 Task: Check a user's "Stars" to find repositories they admire.
Action: Mouse moved to (531, 38)
Screenshot: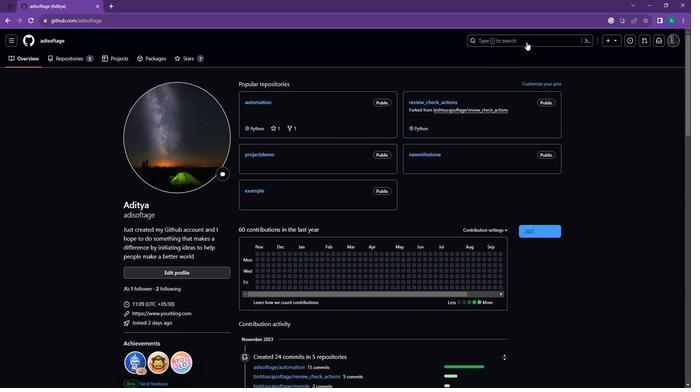 
Action: Mouse pressed left at (531, 38)
Screenshot: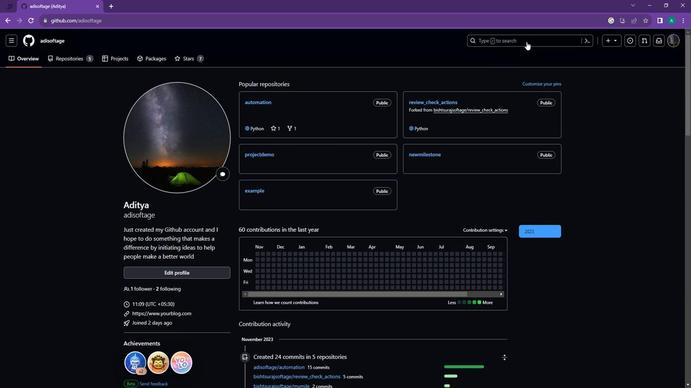 
Action: Mouse moved to (536, 30)
Screenshot: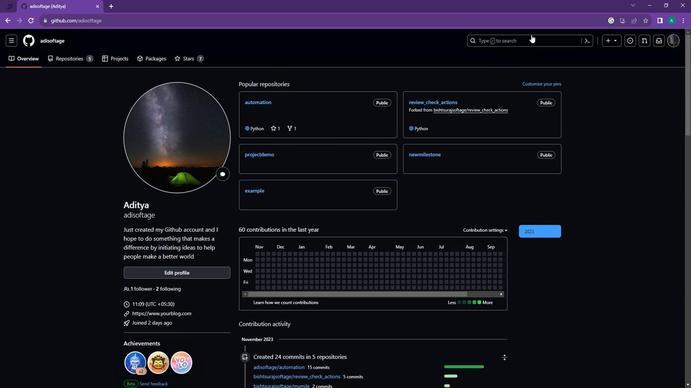 
Action: Key pressed cyber<Key.backspace><Key.backspace><Key.backspace><Key.backspace>cyber<Key.enter>
Screenshot: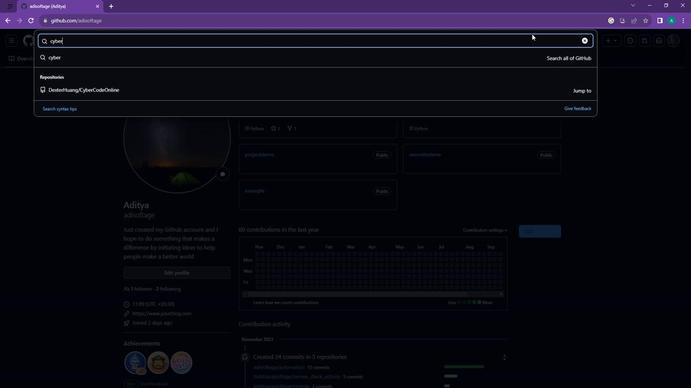 
Action: Mouse moved to (151, 85)
Screenshot: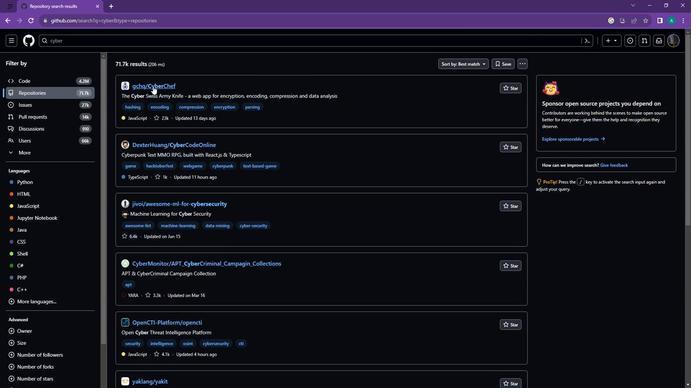 
Action: Mouse pressed left at (151, 85)
Screenshot: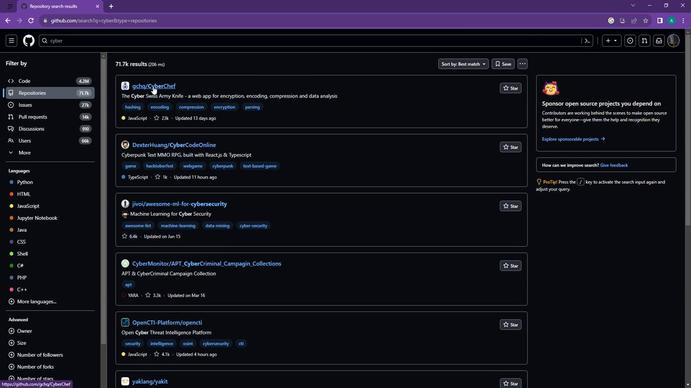 
Action: Mouse moved to (38, 37)
Screenshot: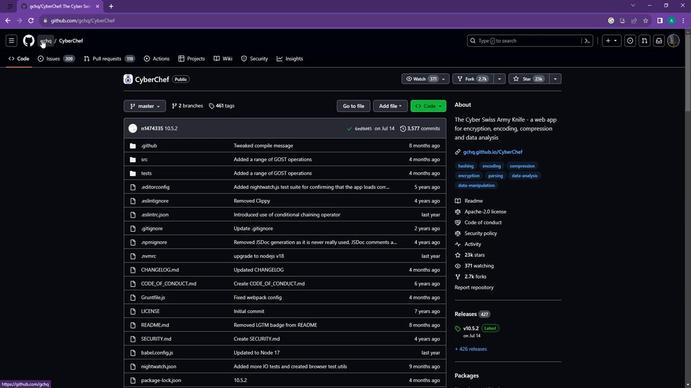 
Action: Mouse pressed left at (38, 37)
Screenshot: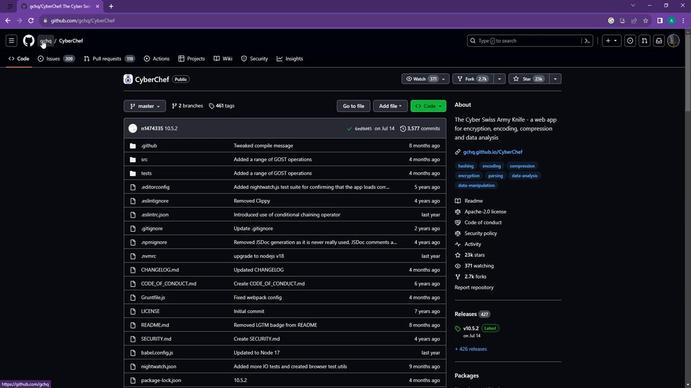 
Action: Mouse moved to (4, 12)
Screenshot: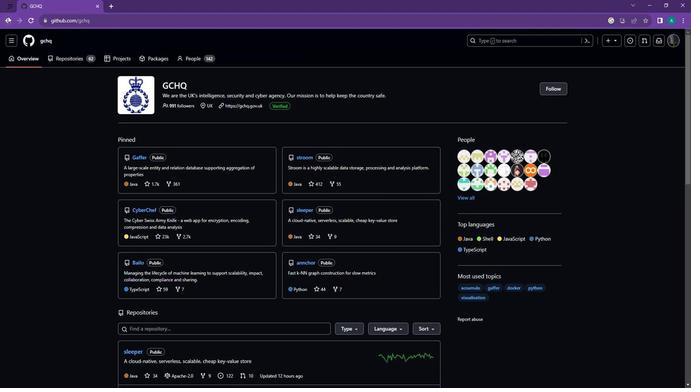 
Action: Mouse pressed left at (4, 12)
Screenshot: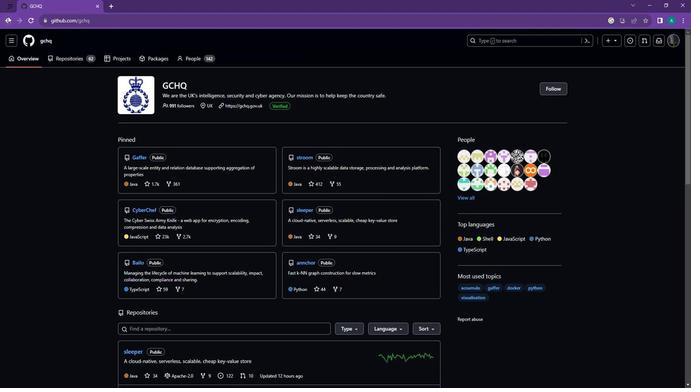 
Action: Mouse moved to (5, 17)
Screenshot: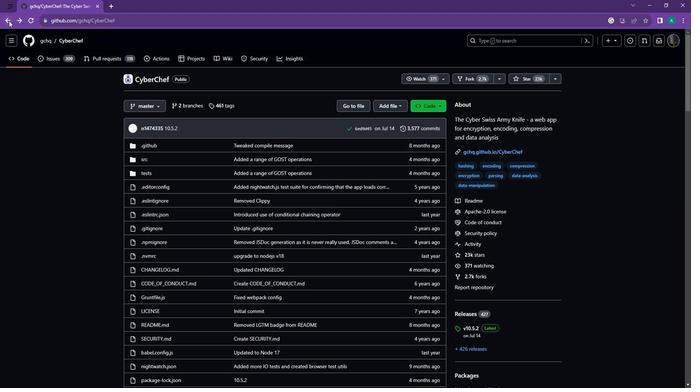 
Action: Mouse pressed left at (5, 17)
Screenshot: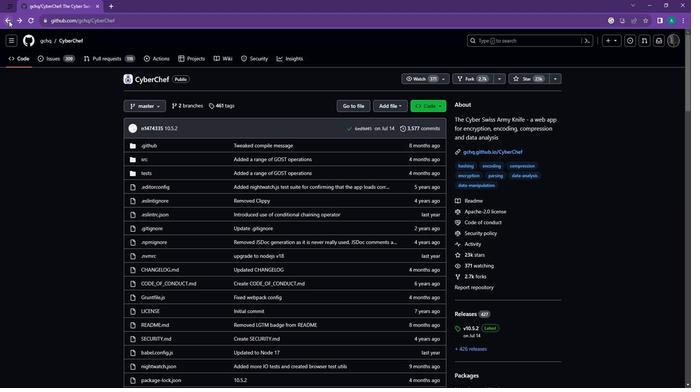 
Action: Mouse moved to (173, 146)
Screenshot: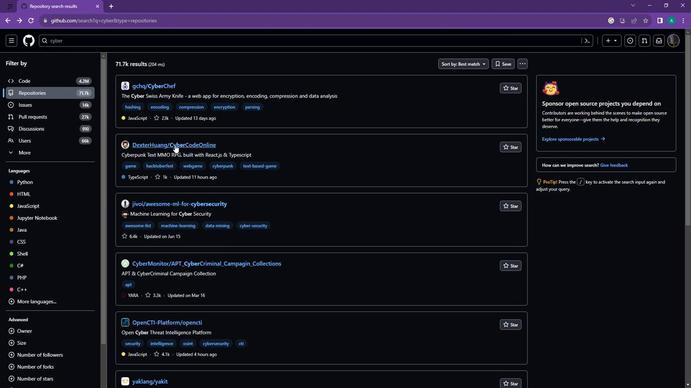 
Action: Mouse pressed left at (173, 146)
Screenshot: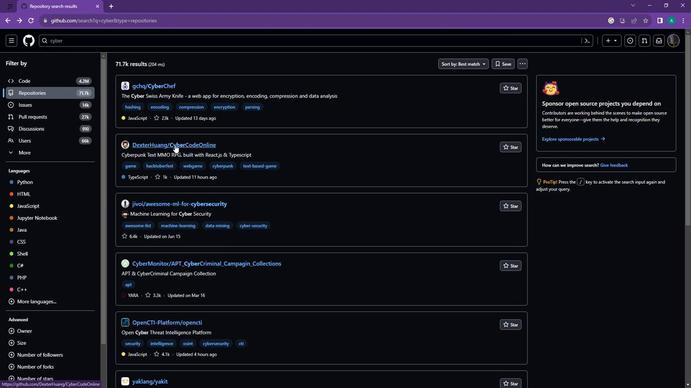 
Action: Mouse moved to (58, 41)
Screenshot: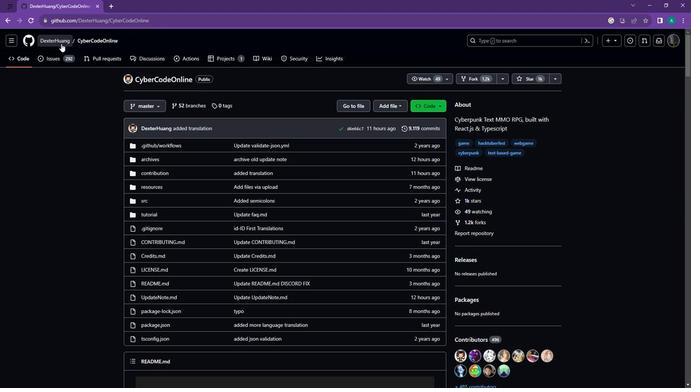 
Action: Mouse pressed left at (58, 41)
Screenshot: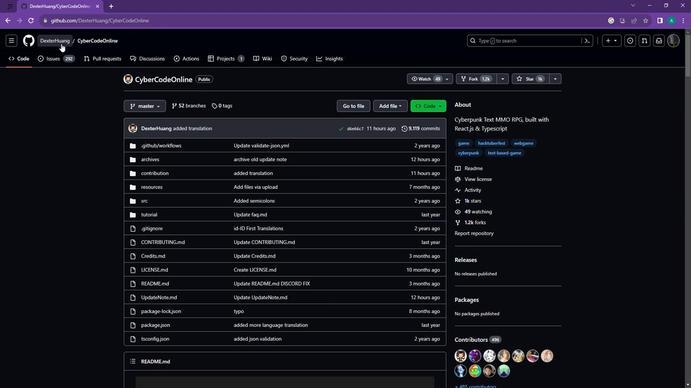 
Action: Mouse moved to (195, 54)
Screenshot: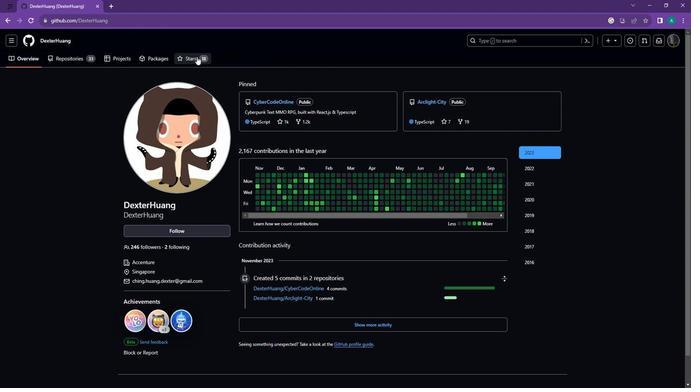 
Action: Mouse pressed left at (195, 54)
Screenshot: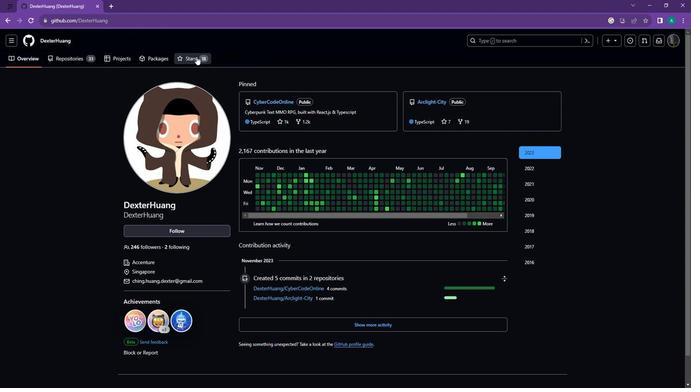 
Action: Mouse moved to (266, 120)
Screenshot: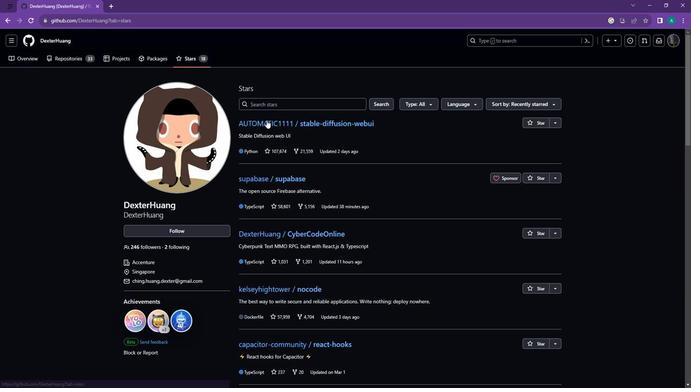 
Action: Mouse scrolled (266, 119) with delta (0, 0)
Screenshot: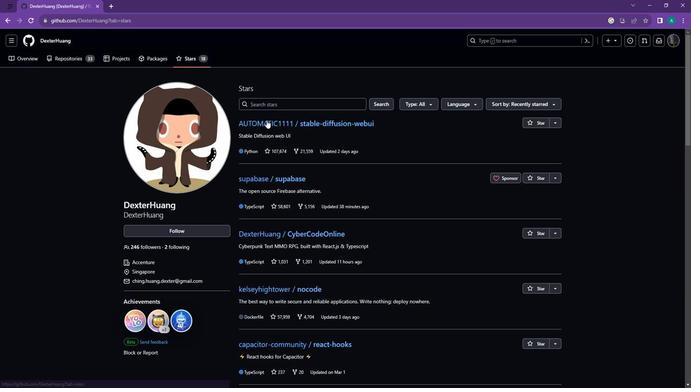 
Action: Mouse moved to (272, 125)
Screenshot: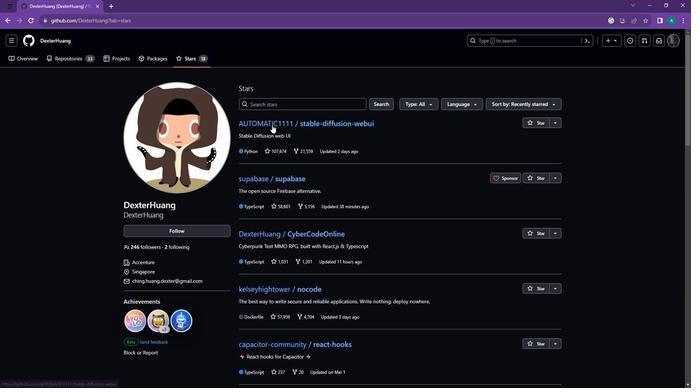 
Action: Mouse scrolled (272, 125) with delta (0, 0)
Screenshot: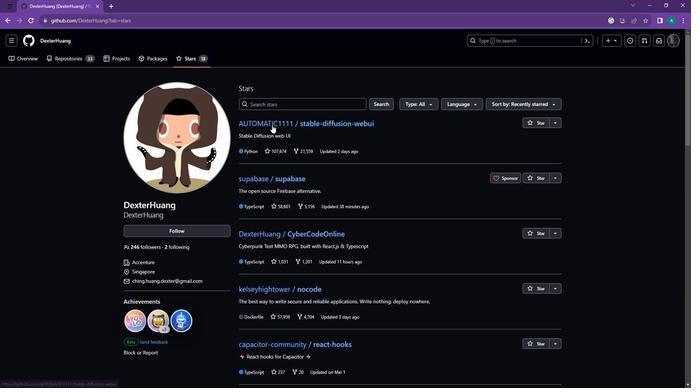 
Action: Mouse moved to (280, 136)
Screenshot: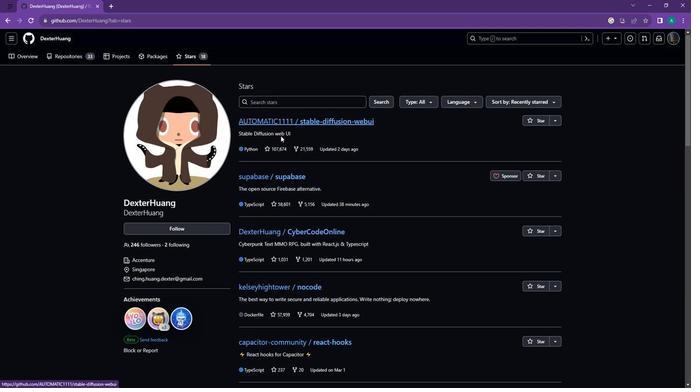 
Action: Mouse scrolled (280, 136) with delta (0, 0)
Screenshot: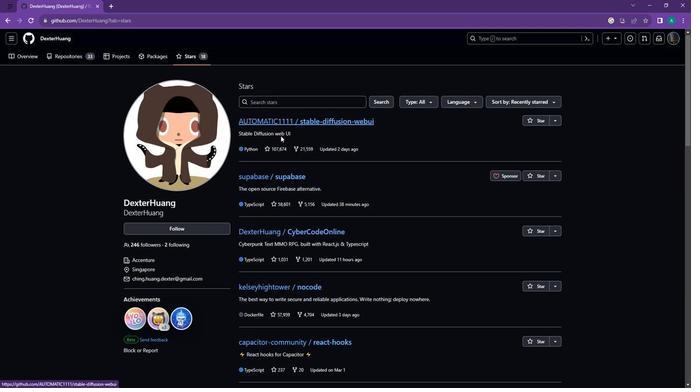 
Action: Mouse moved to (287, 129)
Screenshot: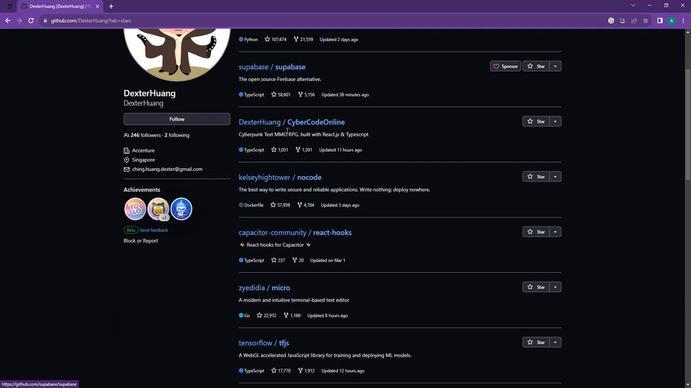 
Action: Mouse scrolled (287, 129) with delta (0, 0)
Screenshot: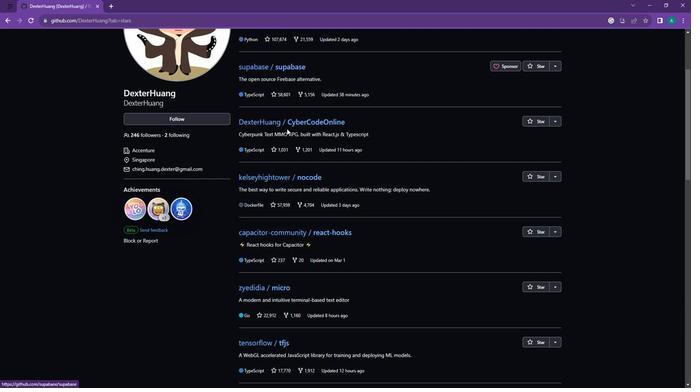 
Action: Mouse scrolled (287, 129) with delta (0, 0)
Screenshot: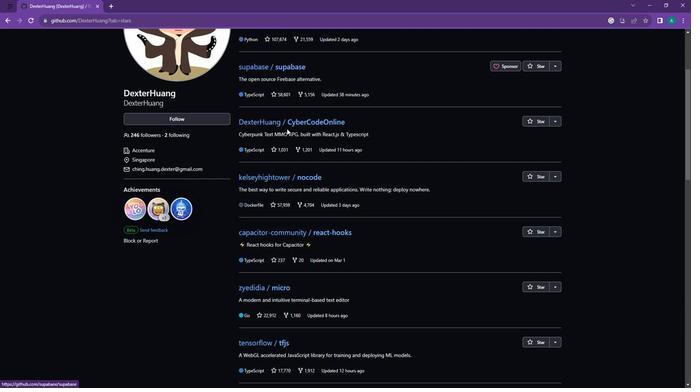 
Action: Mouse moved to (294, 84)
Screenshot: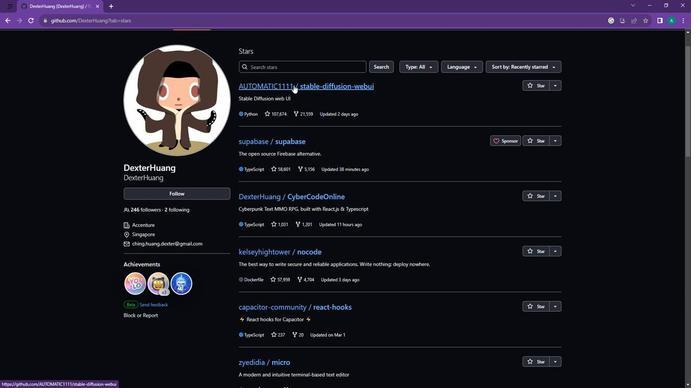 
Action: Mouse pressed left at (294, 84)
Screenshot: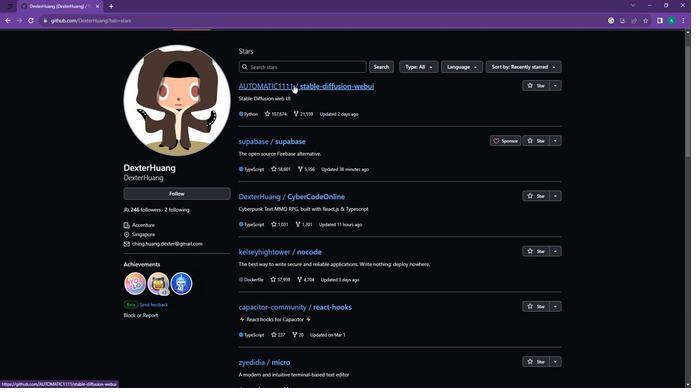 
Action: Mouse moved to (212, 154)
Screenshot: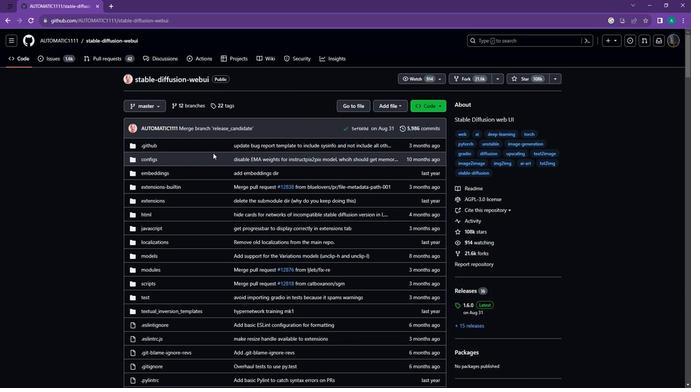 
Action: Mouse scrolled (212, 154) with delta (0, 0)
Screenshot: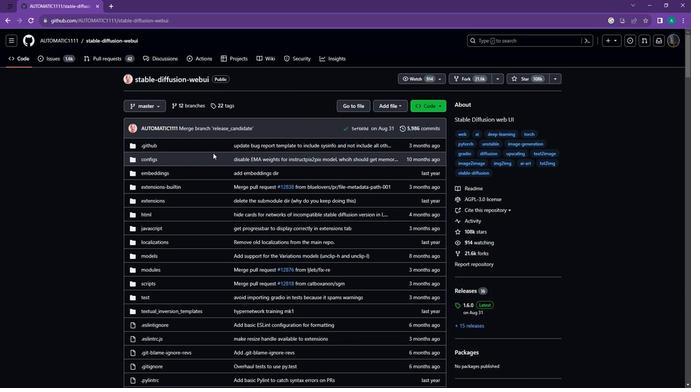 
Action: Mouse moved to (209, 150)
Screenshot: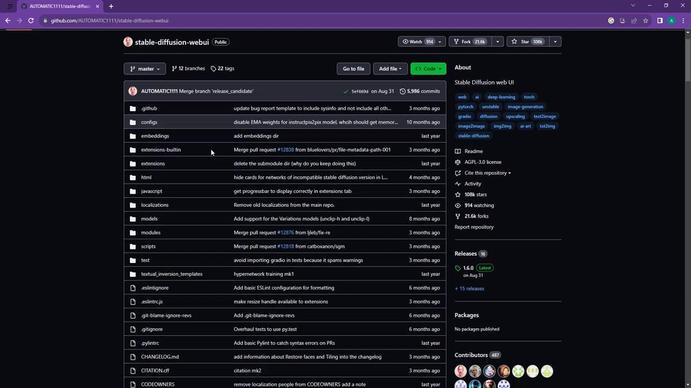 
Action: Mouse scrolled (209, 151) with delta (0, 0)
Screenshot: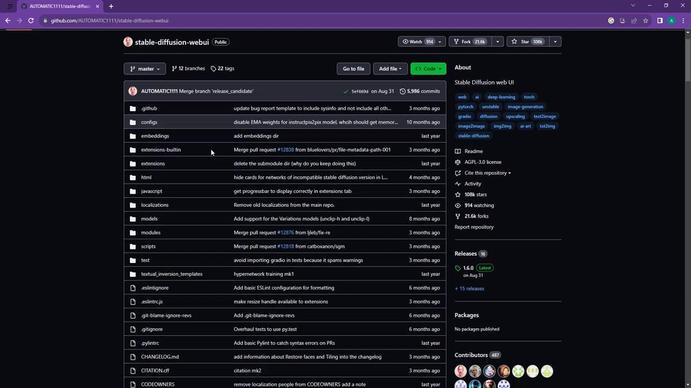 
Action: Mouse moved to (203, 148)
Screenshot: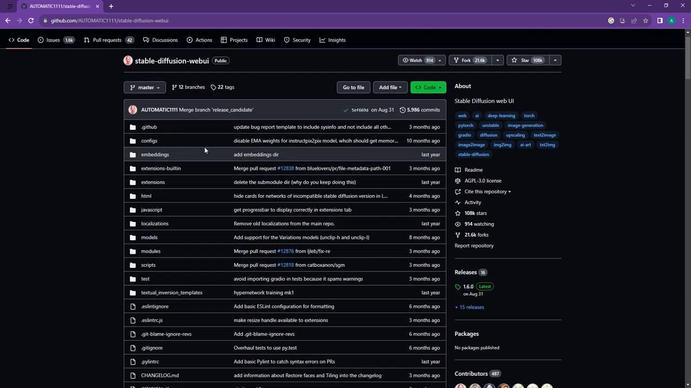 
Action: Mouse scrolled (203, 148) with delta (0, 0)
Screenshot: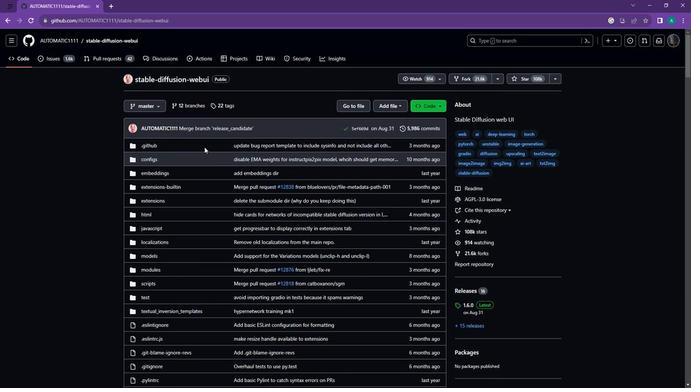 
Action: Mouse scrolled (203, 148) with delta (0, 0)
Screenshot: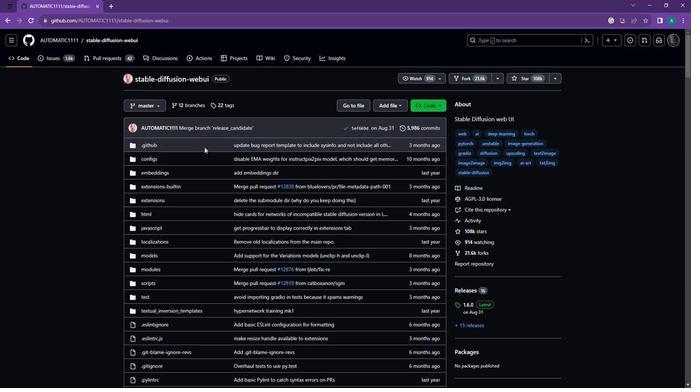 
Action: Mouse scrolled (203, 148) with delta (0, 0)
Screenshot: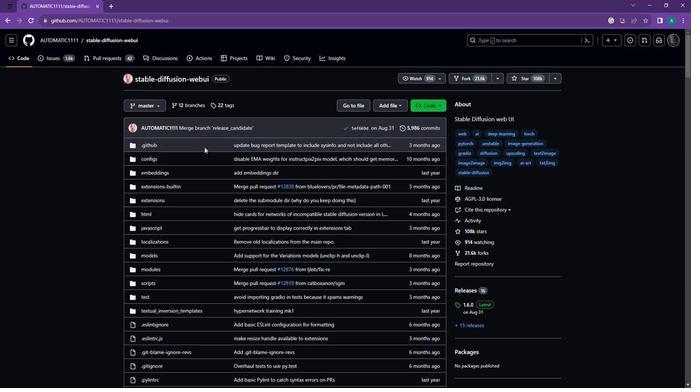 
Action: Mouse scrolled (203, 148) with delta (0, 0)
Screenshot: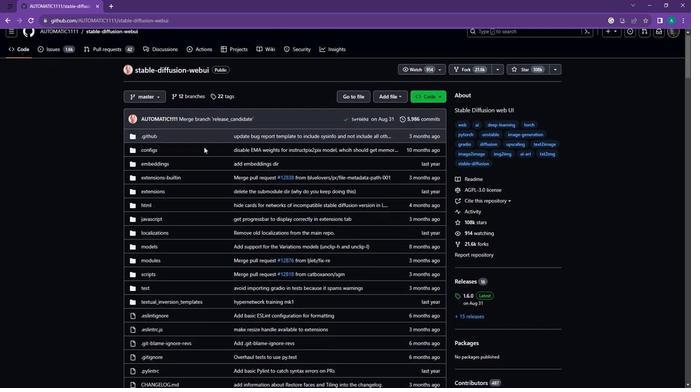 
Action: Mouse moved to (203, 148)
Screenshot: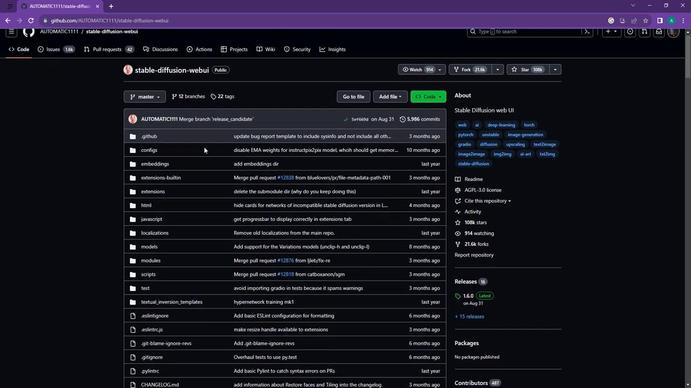 
Action: Mouse scrolled (203, 148) with delta (0, 0)
Screenshot: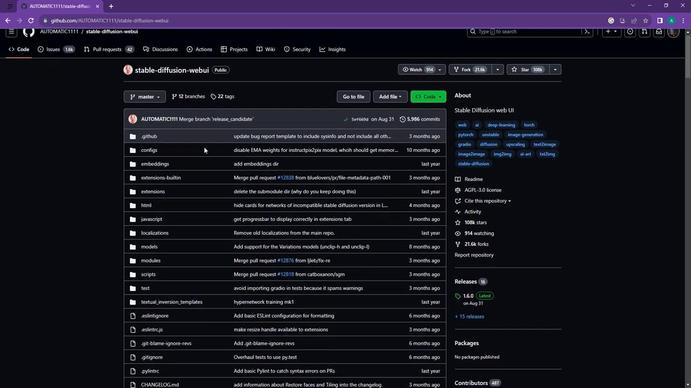 
Action: Mouse moved to (202, 148)
Screenshot: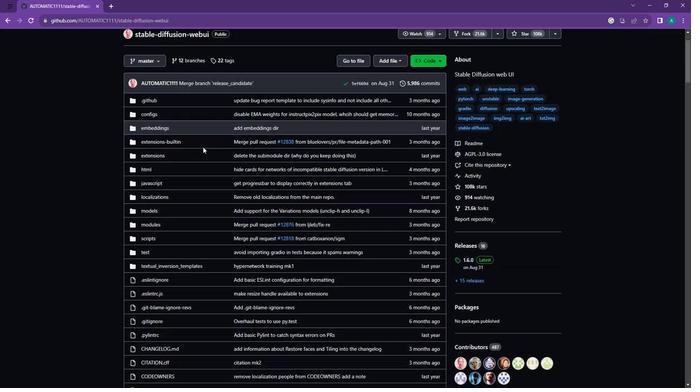 
Action: Mouse scrolled (202, 148) with delta (0, 0)
Screenshot: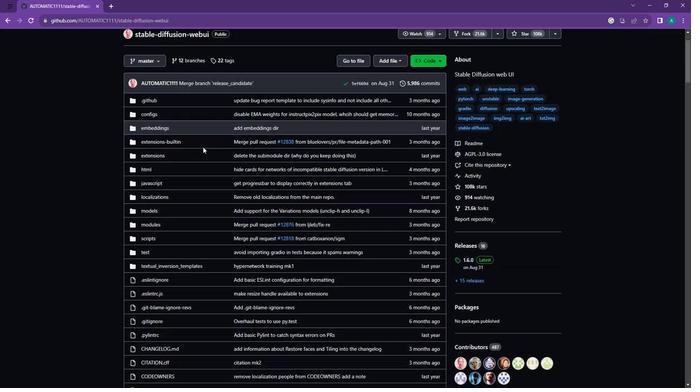 
Action: Mouse moved to (202, 148)
Screenshot: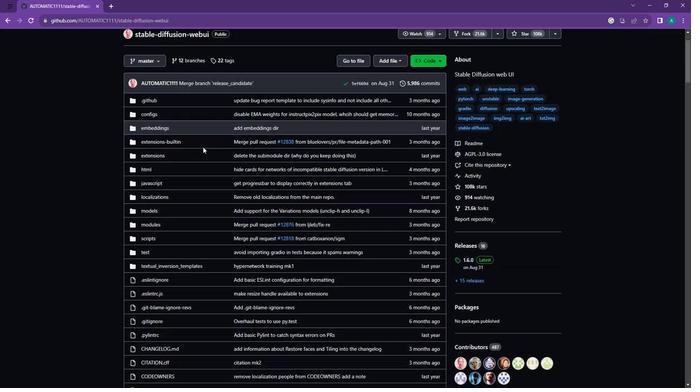 
Action: Mouse scrolled (202, 148) with delta (0, 0)
Screenshot: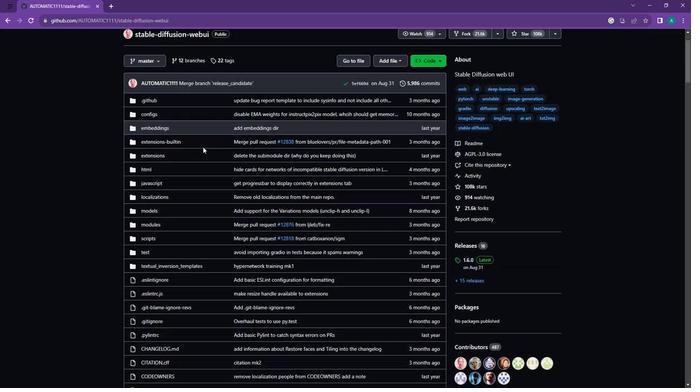 
Action: Mouse moved to (203, 159)
Screenshot: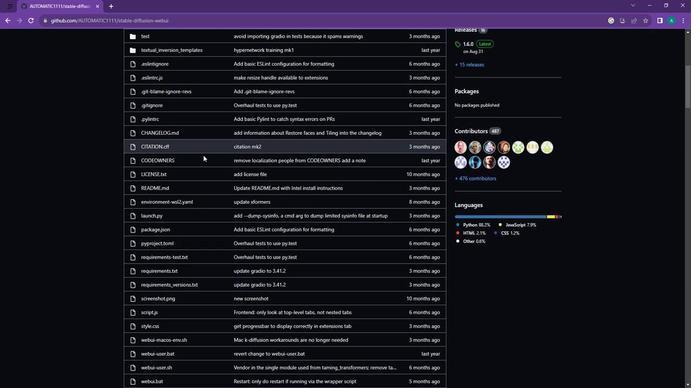 
Action: Mouse scrolled (203, 159) with delta (0, 0)
Screenshot: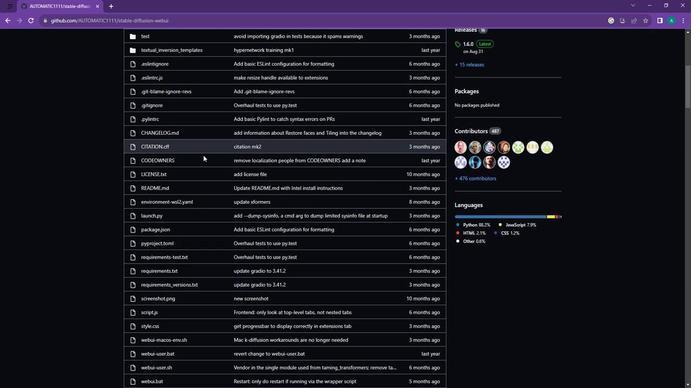 
Action: Mouse moved to (205, 167)
Screenshot: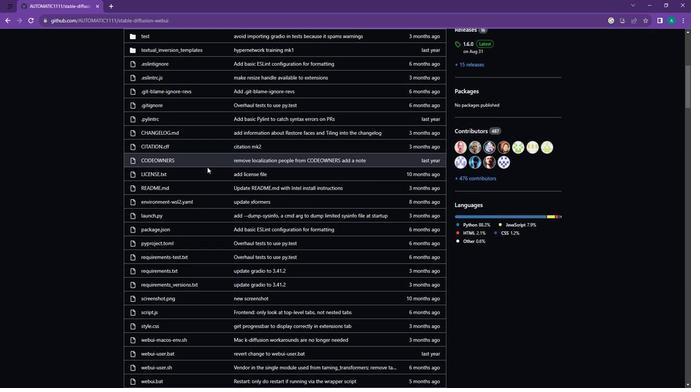 
Action: Mouse scrolled (205, 166) with delta (0, 0)
Screenshot: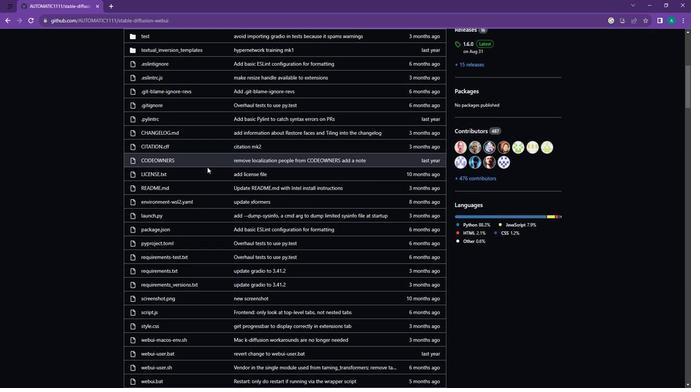 
Action: Mouse moved to (206, 170)
Screenshot: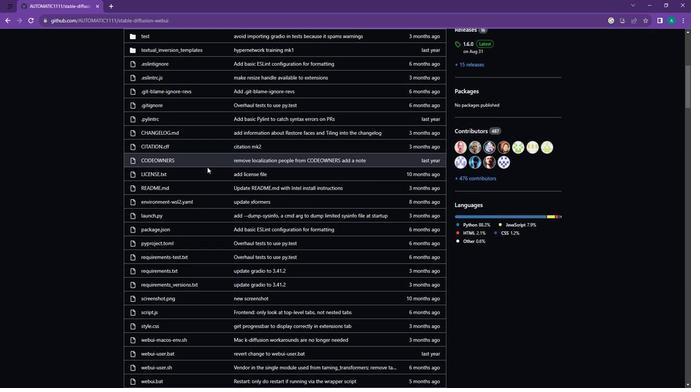 
Action: Mouse scrolled (206, 170) with delta (0, 0)
Screenshot: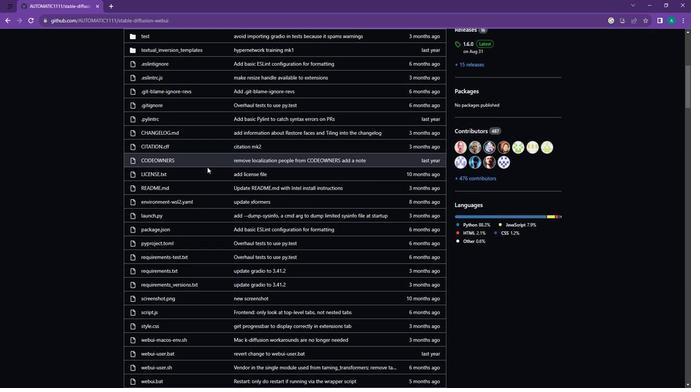 
Action: Mouse moved to (206, 170)
Screenshot: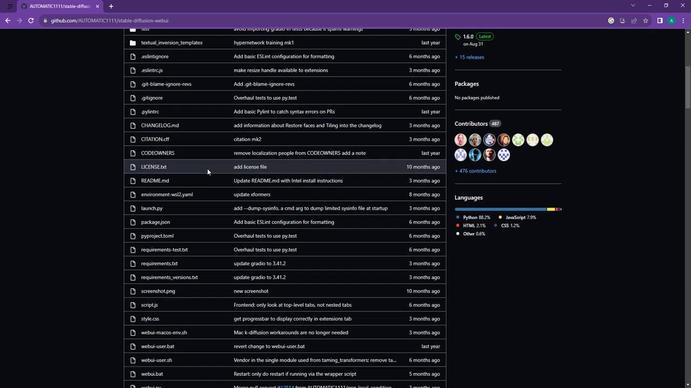 
Action: Mouse scrolled (206, 170) with delta (0, 0)
Screenshot: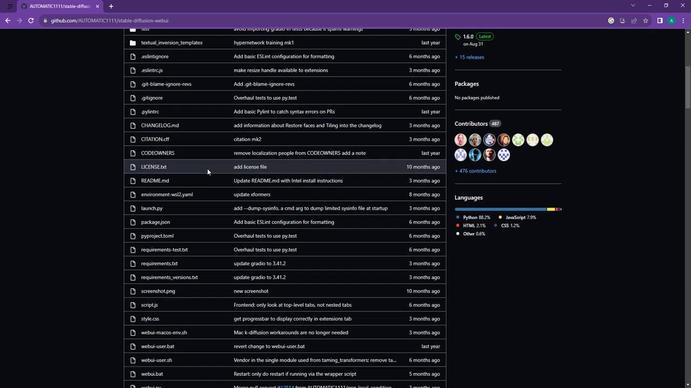 
Action: Mouse scrolled (206, 170) with delta (0, 0)
Screenshot: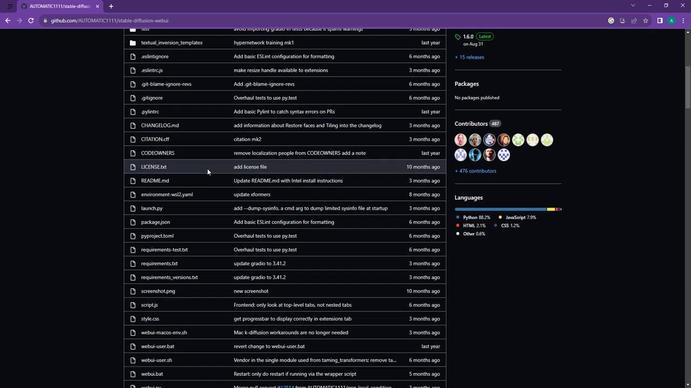 
Action: Mouse scrolled (206, 170) with delta (0, 0)
Screenshot: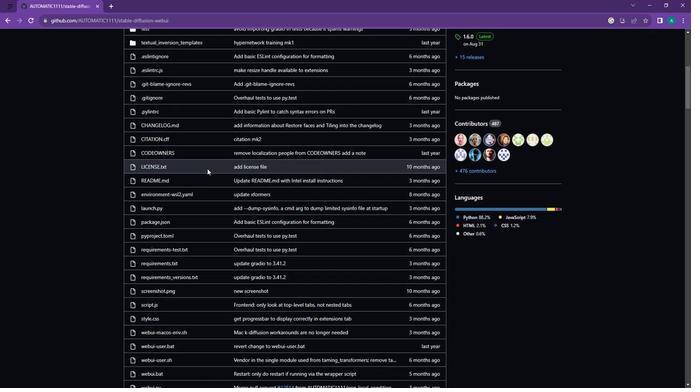 
Action: Mouse moved to (206, 171)
Screenshot: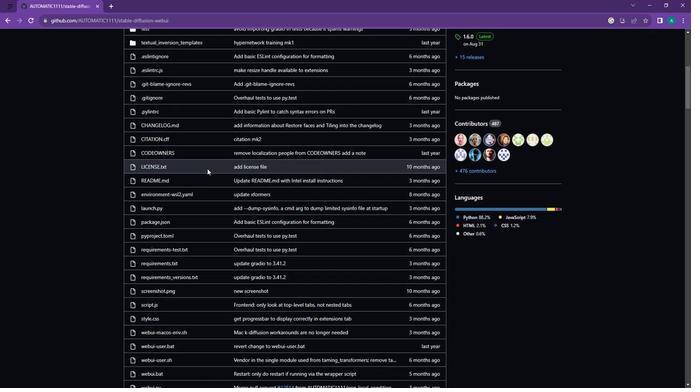 
Action: Mouse scrolled (206, 170) with delta (0, 0)
Screenshot: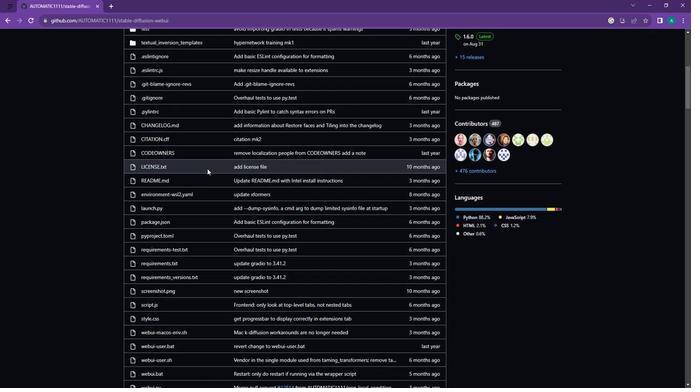 
Action: Mouse moved to (207, 171)
Screenshot: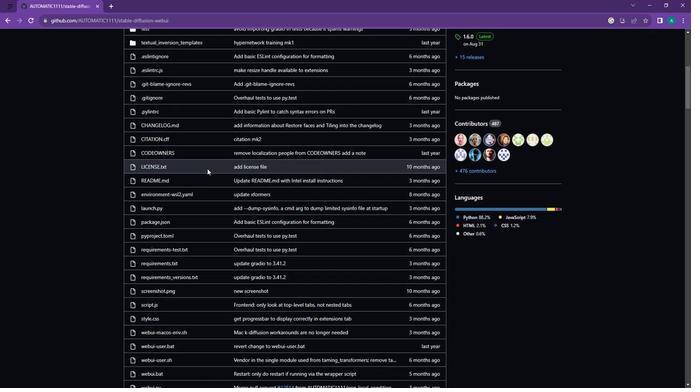 
Action: Mouse scrolled (207, 171) with delta (0, 0)
Screenshot: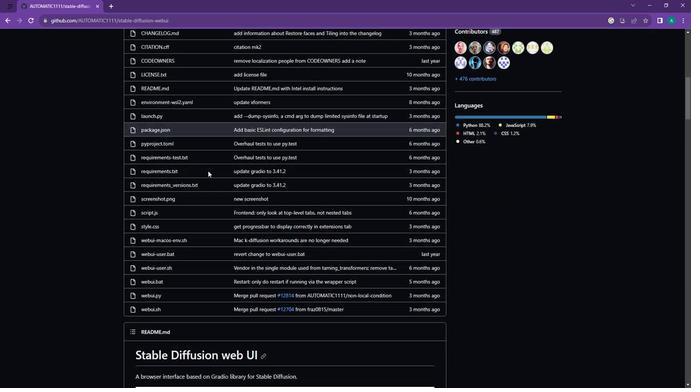 
Action: Mouse moved to (207, 176)
Screenshot: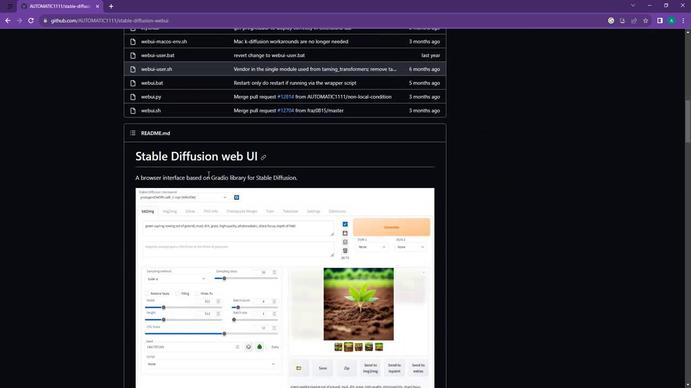 
Action: Mouse scrolled (207, 176) with delta (0, 0)
Screenshot: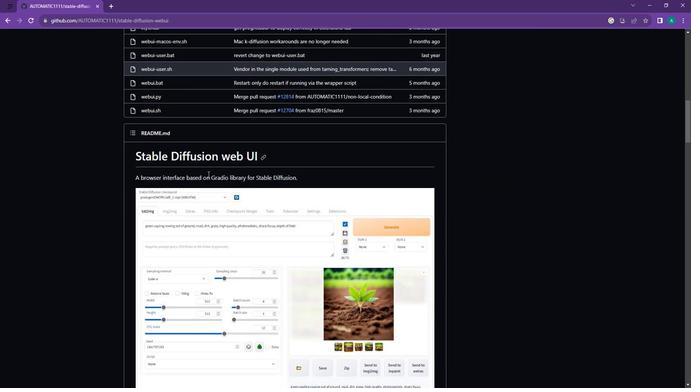 
Action: Mouse scrolled (207, 176) with delta (0, 0)
Screenshot: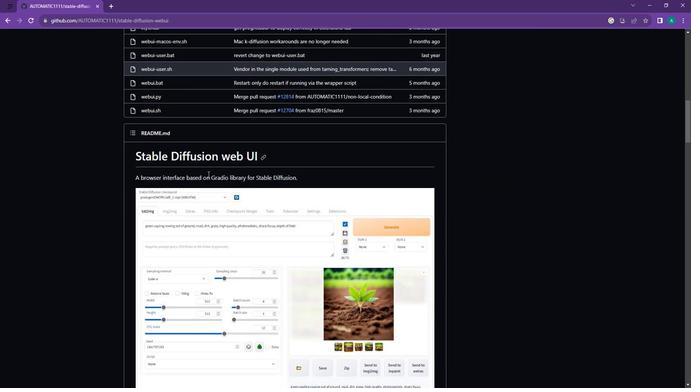 
Action: Mouse scrolled (207, 176) with delta (0, 0)
Screenshot: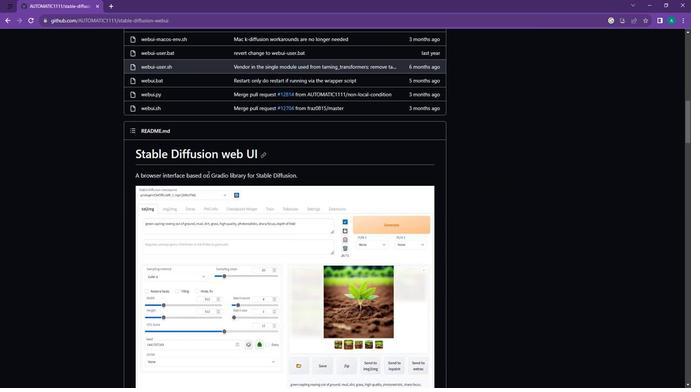 
Action: Mouse moved to (207, 176)
Screenshot: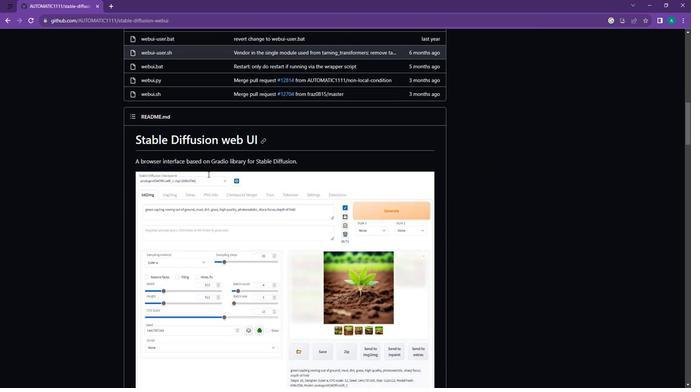 
Action: Mouse scrolled (207, 176) with delta (0, 0)
Screenshot: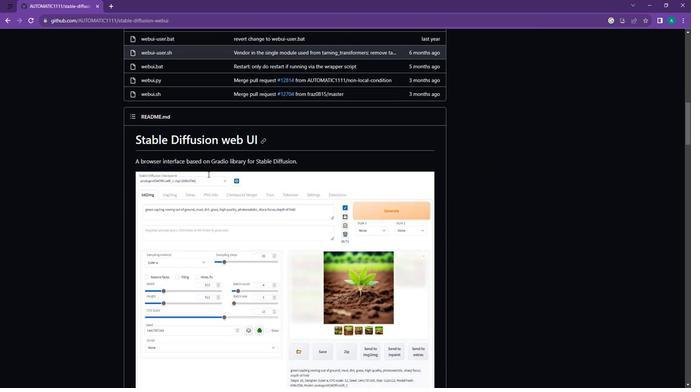 
Action: Mouse moved to (216, 180)
Screenshot: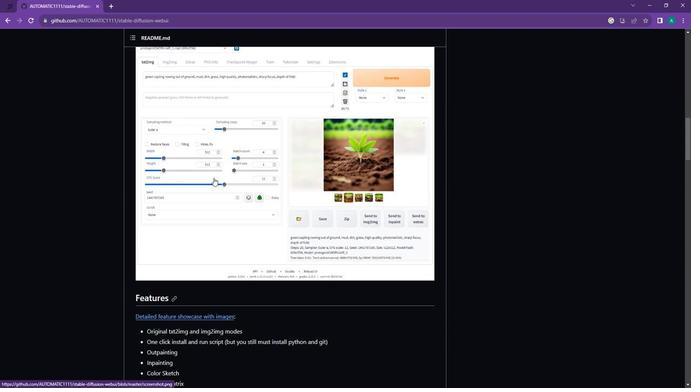 
Action: Mouse scrolled (216, 180) with delta (0, 0)
Screenshot: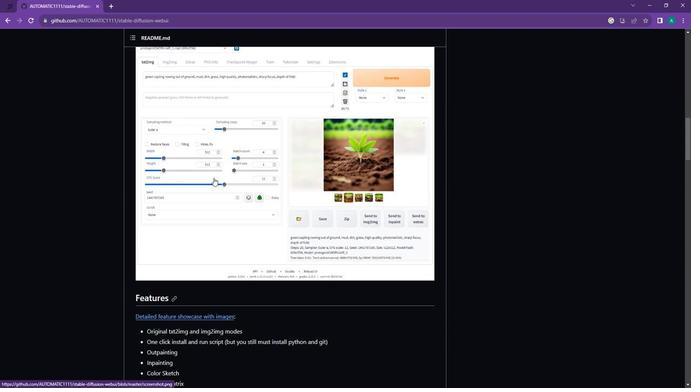 
Action: Mouse moved to (224, 177)
Screenshot: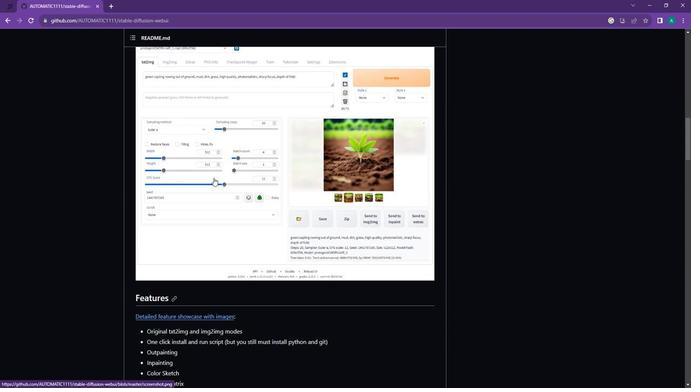 
Action: Mouse scrolled (224, 176) with delta (0, 0)
Screenshot: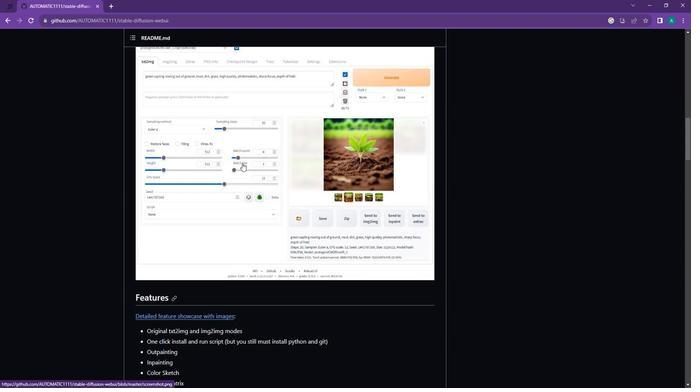 
Action: Mouse moved to (233, 171)
Screenshot: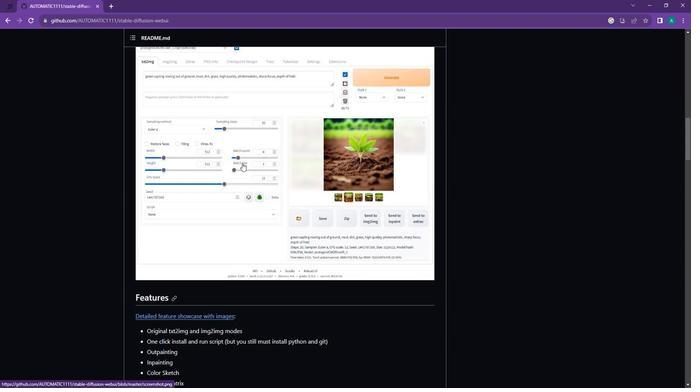 
Action: Mouse scrolled (233, 171) with delta (0, 0)
Screenshot: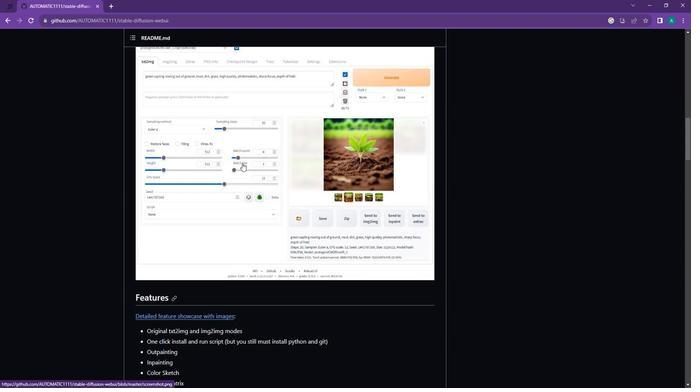 
Action: Mouse moved to (239, 166)
Screenshot: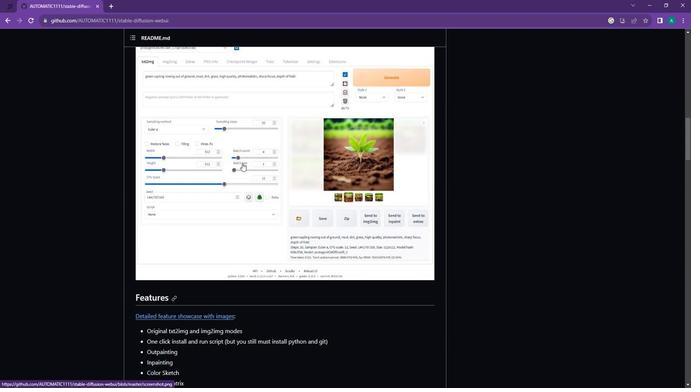 
Action: Mouse scrolled (239, 166) with delta (0, 0)
Screenshot: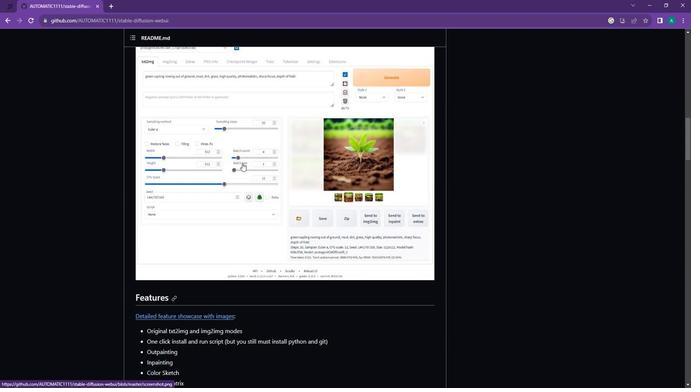 
Action: Mouse moved to (243, 164)
Screenshot: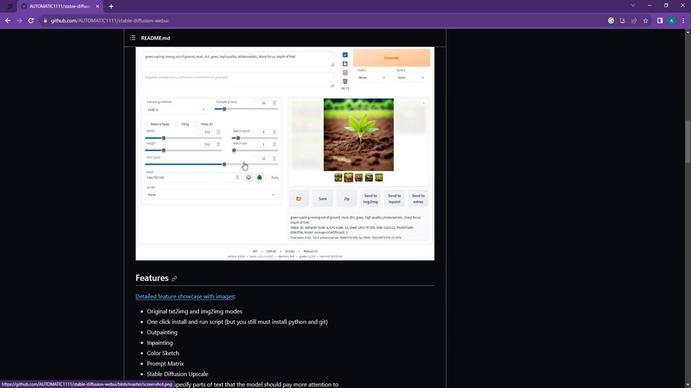 
Action: Mouse scrolled (243, 163) with delta (0, 0)
Screenshot: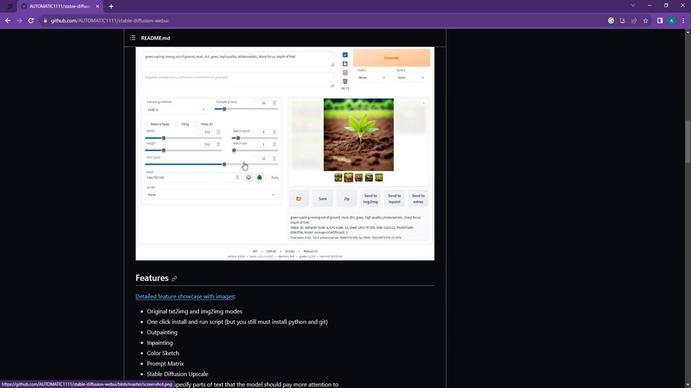 
Action: Mouse moved to (247, 161)
Screenshot: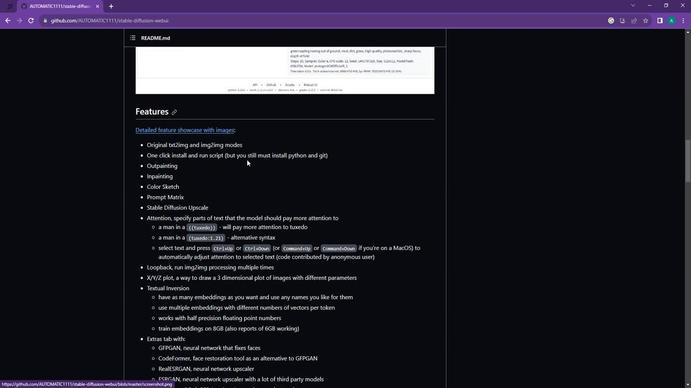 
Action: Mouse scrolled (247, 161) with delta (0, 0)
Screenshot: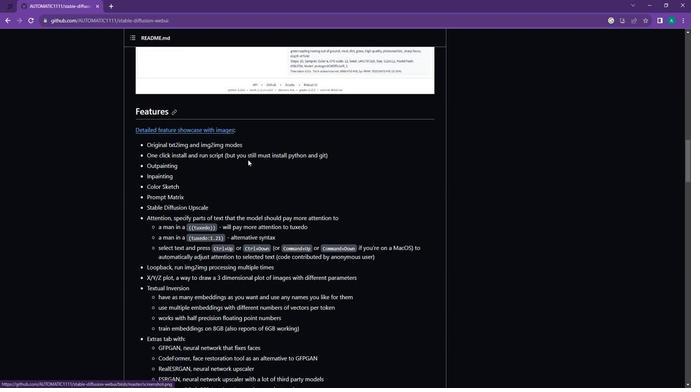 
Action: Mouse moved to (247, 161)
Screenshot: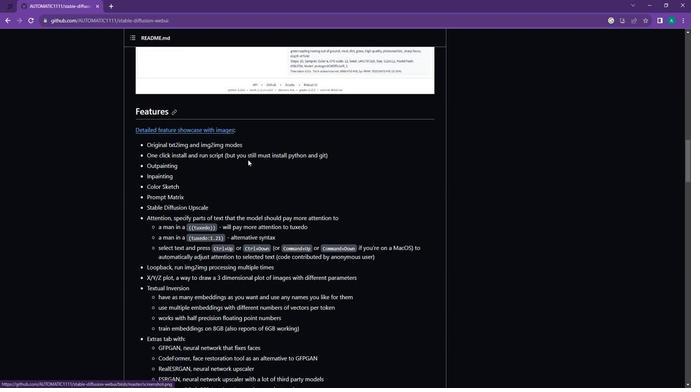 
Action: Mouse scrolled (247, 161) with delta (0, 0)
Screenshot: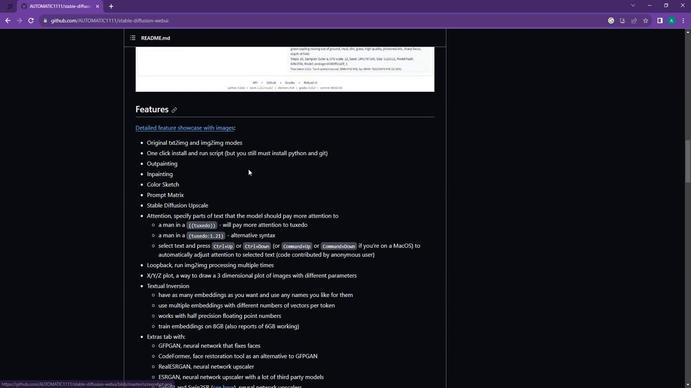 
Action: Mouse moved to (248, 172)
Screenshot: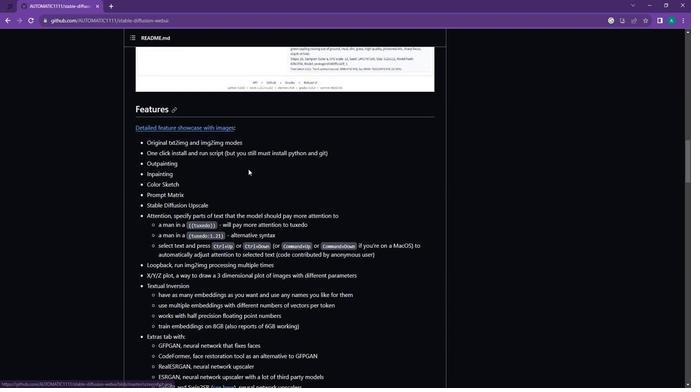 
Action: Mouse scrolled (248, 172) with delta (0, 0)
Screenshot: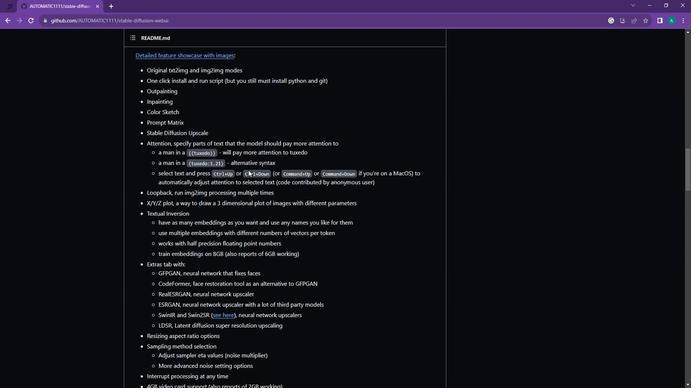 
Action: Mouse moved to (267, 224)
Screenshot: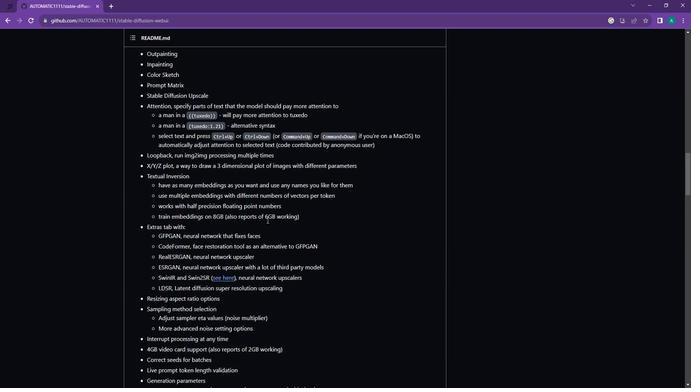 
Action: Mouse scrolled (267, 224) with delta (0, 0)
Screenshot: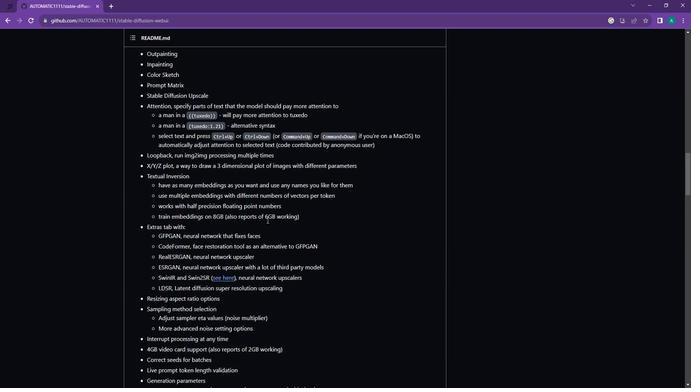 
Action: Mouse moved to (273, 237)
Screenshot: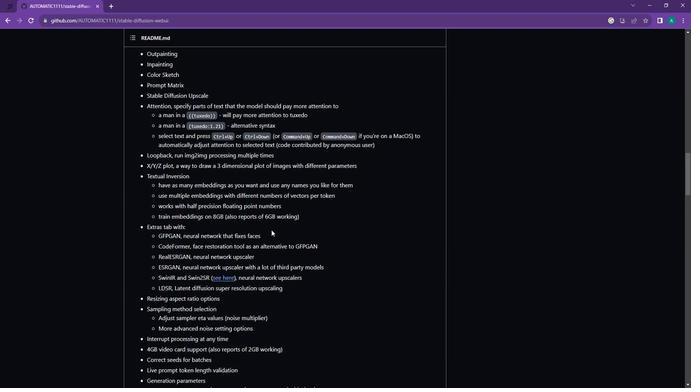 
Action: Mouse scrolled (273, 237) with delta (0, 0)
Screenshot: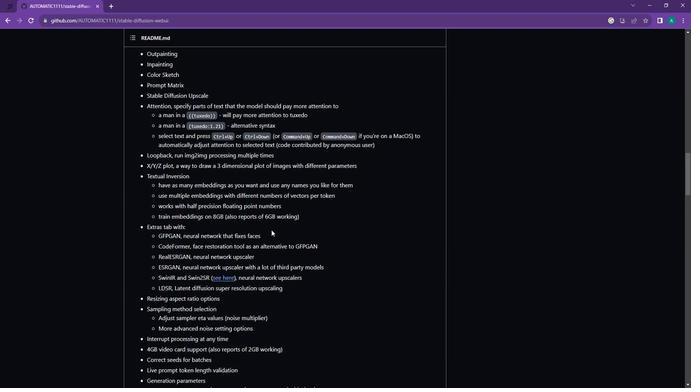 
Action: Mouse moved to (278, 245)
Screenshot: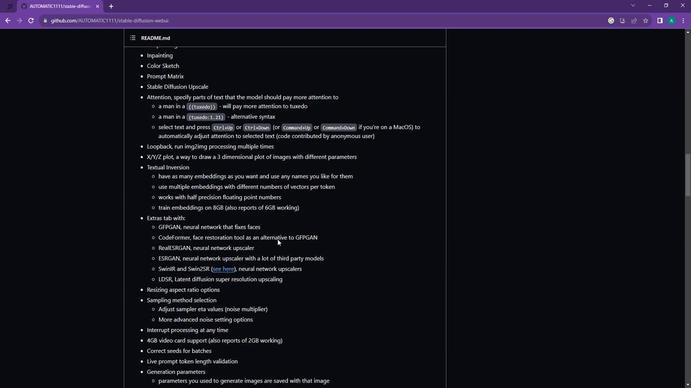 
Action: Mouse scrolled (278, 244) with delta (0, 0)
Screenshot: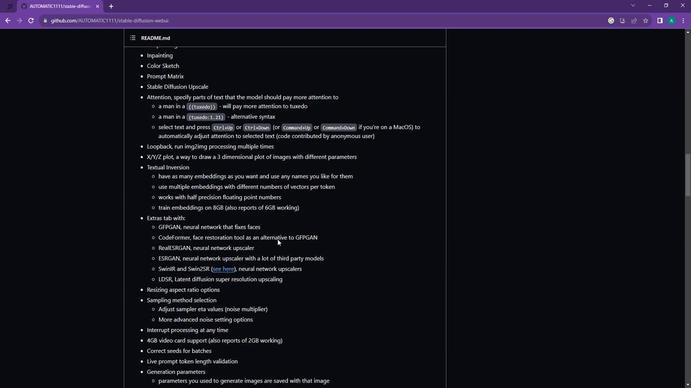 
Action: Mouse moved to (280, 245)
Screenshot: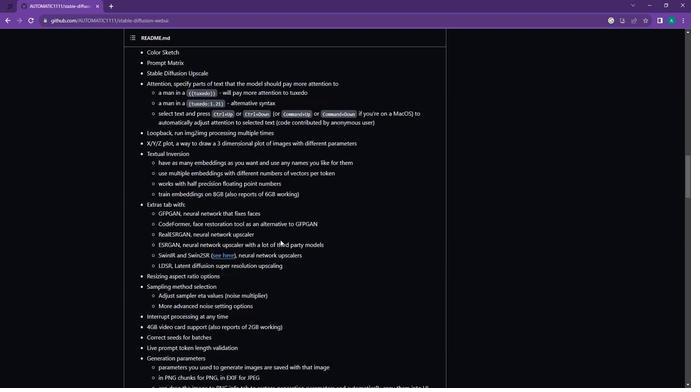 
Action: Mouse scrolled (280, 244) with delta (0, 0)
Screenshot: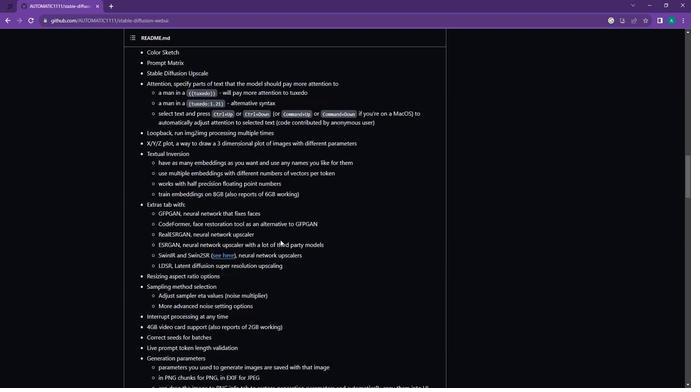 
Action: Mouse moved to (250, 146)
Screenshot: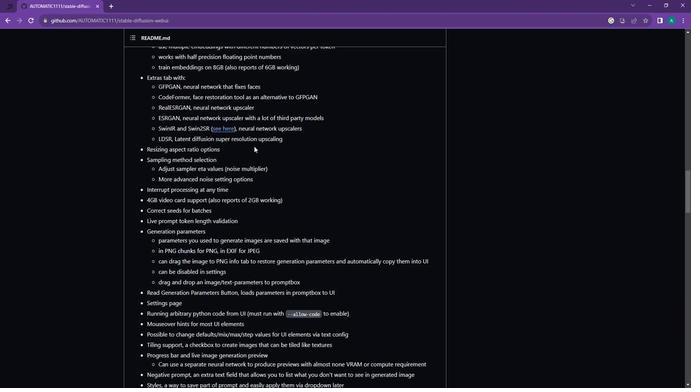 
Action: Mouse scrolled (250, 146) with delta (0, 0)
Screenshot: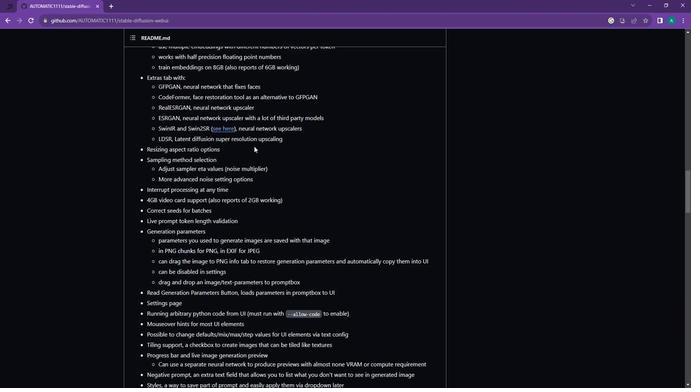 
Action: Mouse moved to (231, 140)
Screenshot: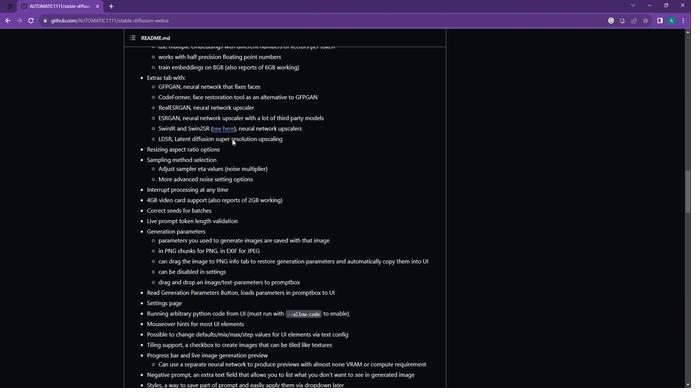 
Action: Mouse scrolled (231, 139) with delta (0, 0)
Screenshot: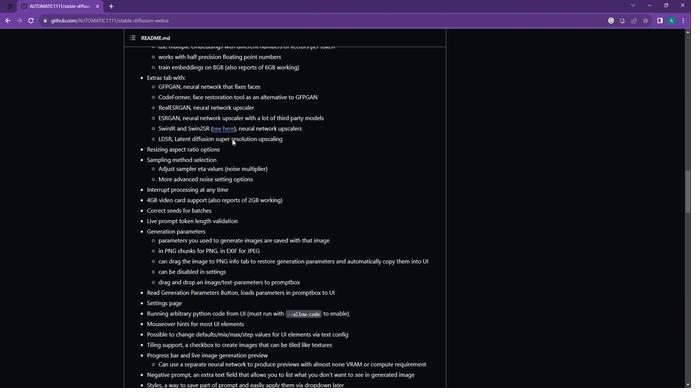 
Action: Mouse moved to (220, 134)
Screenshot: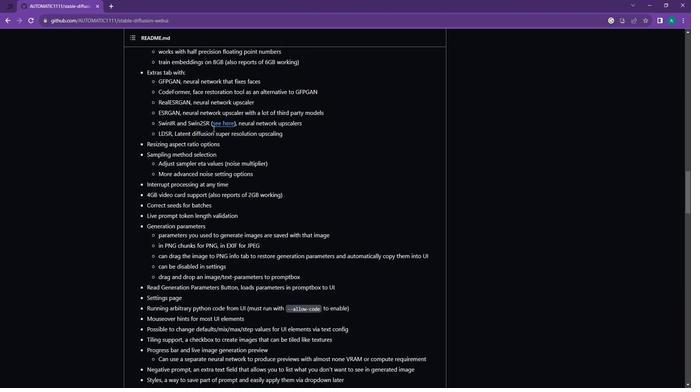 
Action: Mouse scrolled (220, 133) with delta (0, 0)
Screenshot: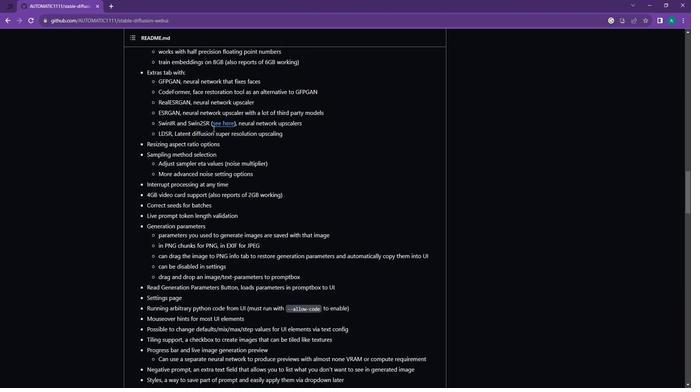 
Action: Mouse moved to (213, 130)
Screenshot: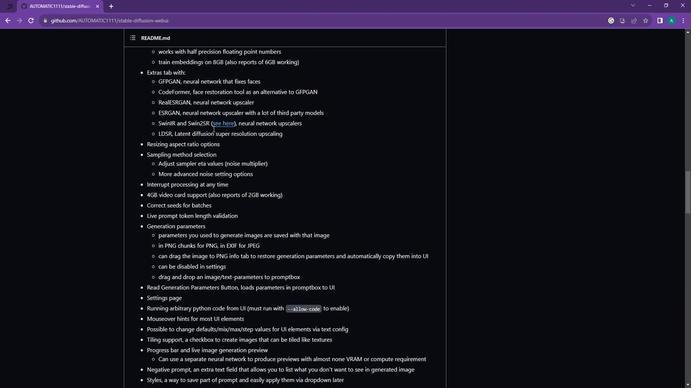 
Action: Mouse scrolled (213, 129) with delta (0, 0)
Screenshot: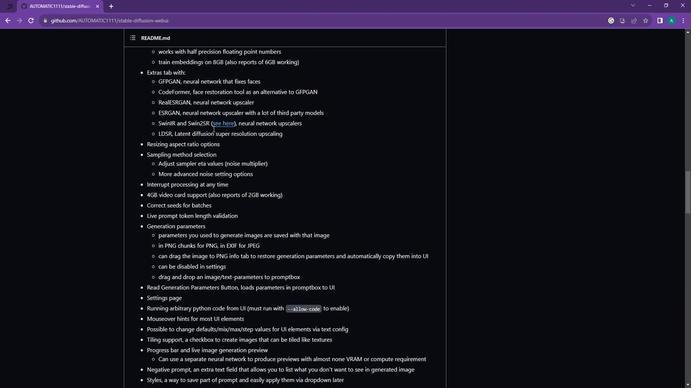 
Action: Mouse moved to (216, 125)
Screenshot: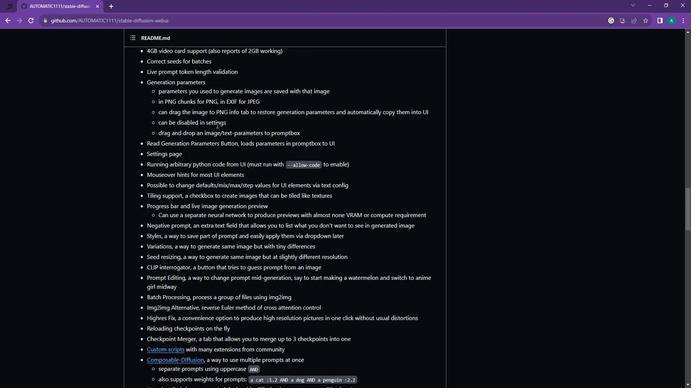 
Action: Mouse scrolled (216, 125) with delta (0, 0)
Screenshot: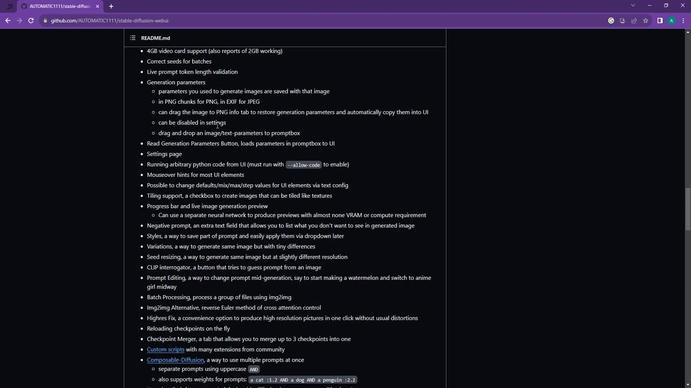 
Action: Mouse scrolled (216, 125) with delta (0, 0)
Screenshot: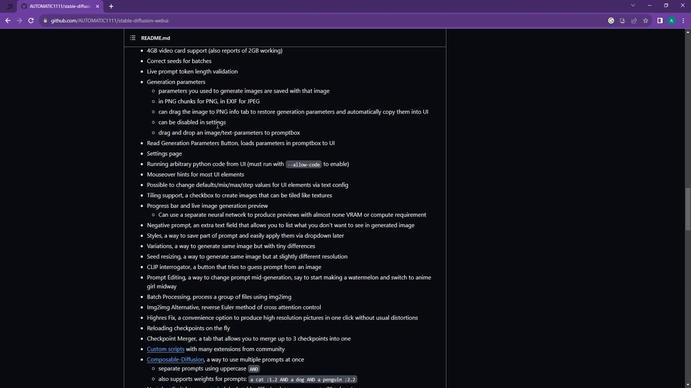 
Action: Mouse scrolled (216, 125) with delta (0, 0)
Screenshot: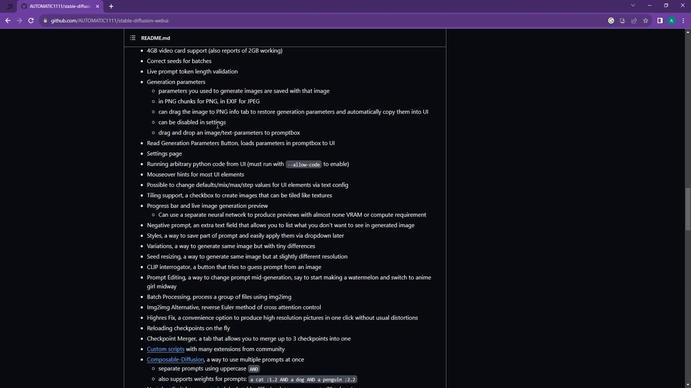 
Action: Mouse moved to (216, 125)
Screenshot: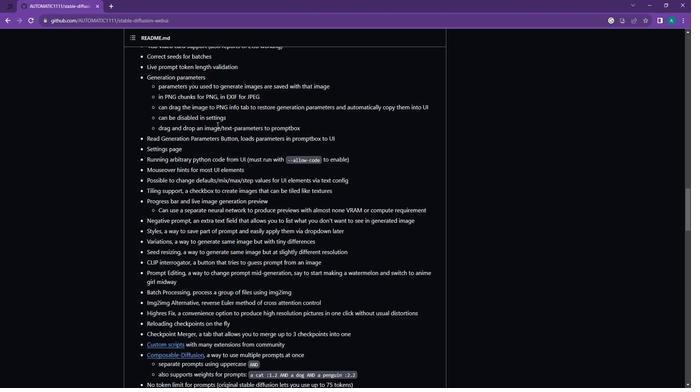 
Action: Mouse scrolled (216, 125) with delta (0, 0)
Screenshot: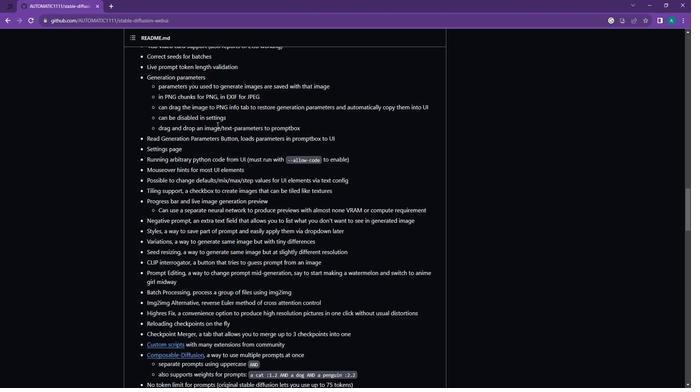 
Action: Mouse moved to (3, 16)
Screenshot: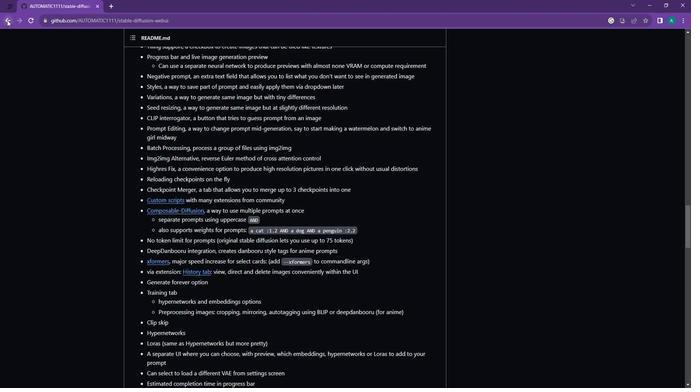 
Action: Mouse pressed left at (3, 16)
Screenshot: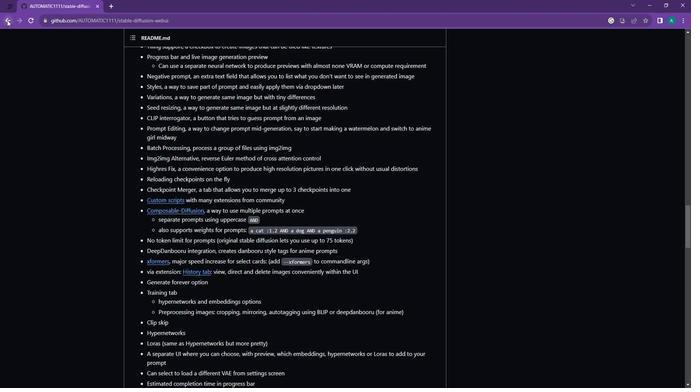 
Action: Mouse moved to (324, 214)
Screenshot: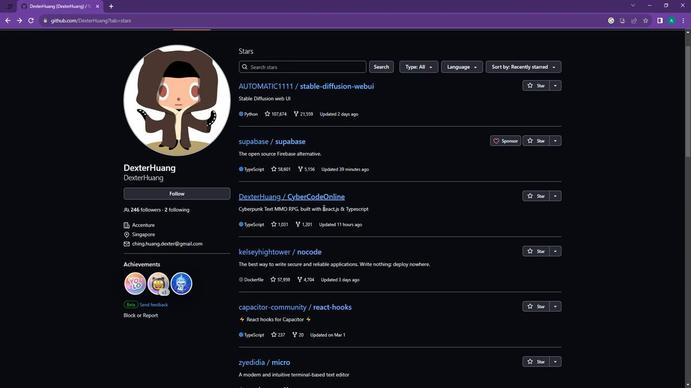 
Action: Mouse scrolled (324, 213) with delta (0, 0)
Screenshot: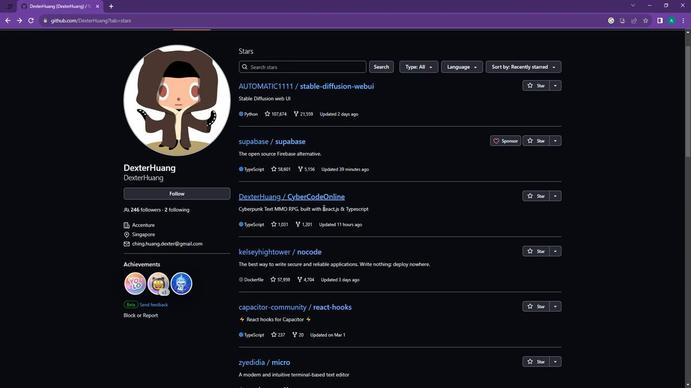 
Action: Mouse moved to (323, 219)
Screenshot: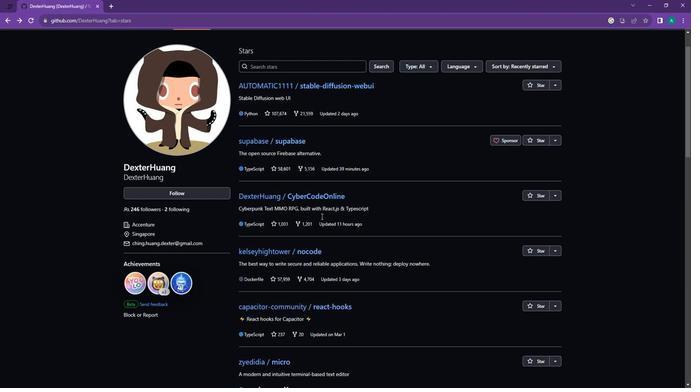 
Action: Mouse scrolled (323, 219) with delta (0, 0)
Screenshot: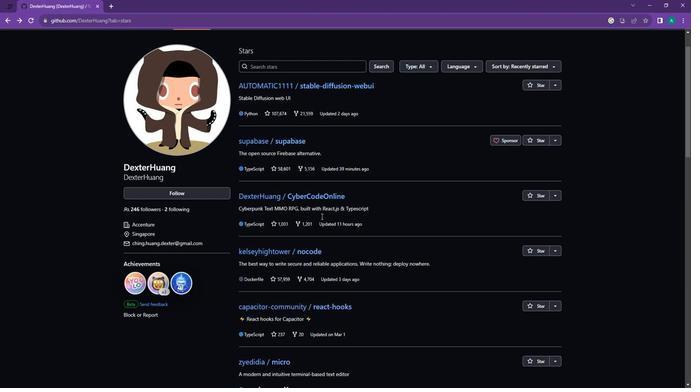
Action: Mouse moved to (303, 238)
Screenshot: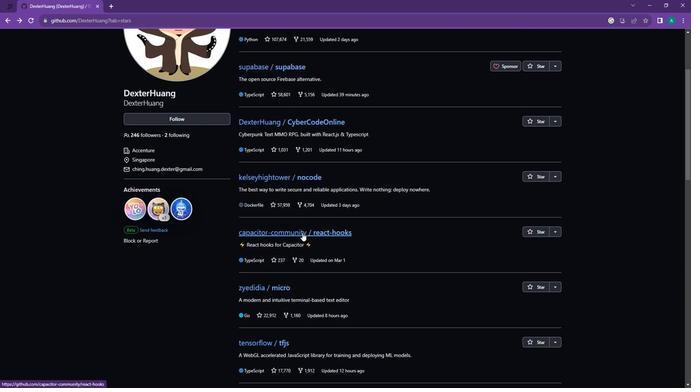 
Action: Mouse pressed left at (303, 238)
Screenshot: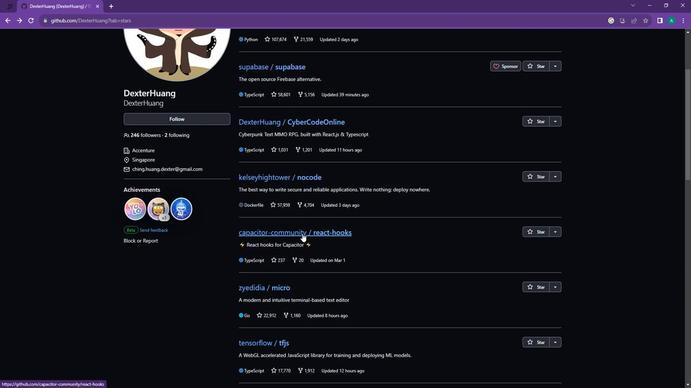 
Action: Mouse scrolled (303, 238) with delta (0, 0)
Screenshot: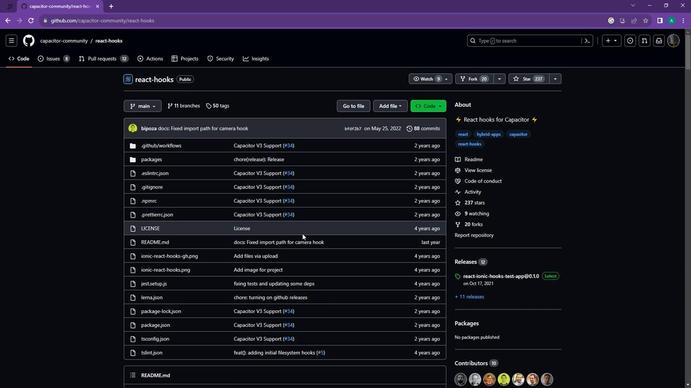 
Action: Mouse scrolled (303, 238) with delta (0, 0)
Screenshot: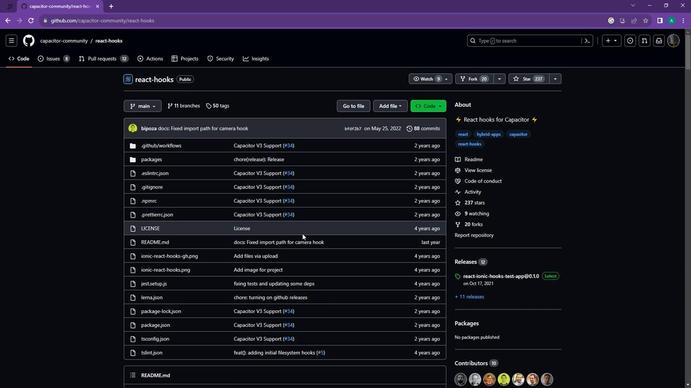 
Action: Mouse scrolled (303, 238) with delta (0, 0)
Screenshot: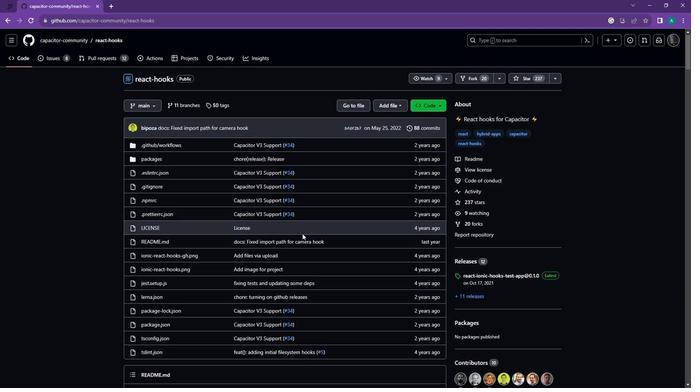 
Action: Mouse scrolled (303, 238) with delta (0, 0)
Screenshot: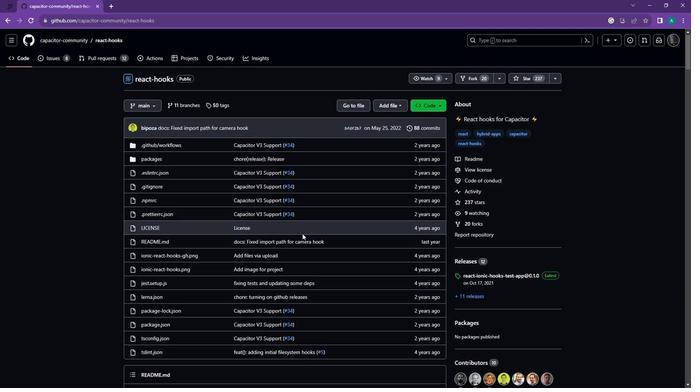 
Action: Mouse scrolled (303, 238) with delta (0, 0)
Screenshot: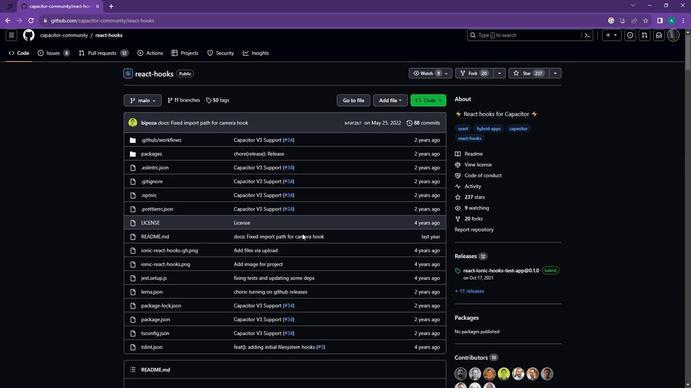 
Action: Mouse scrolled (303, 238) with delta (0, 0)
Screenshot: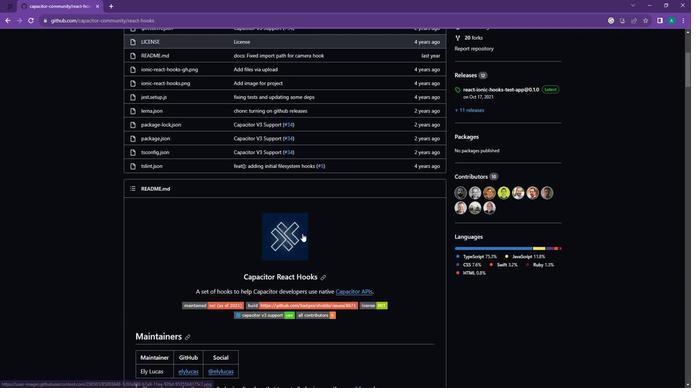 
Action: Mouse scrolled (303, 238) with delta (0, 0)
Screenshot: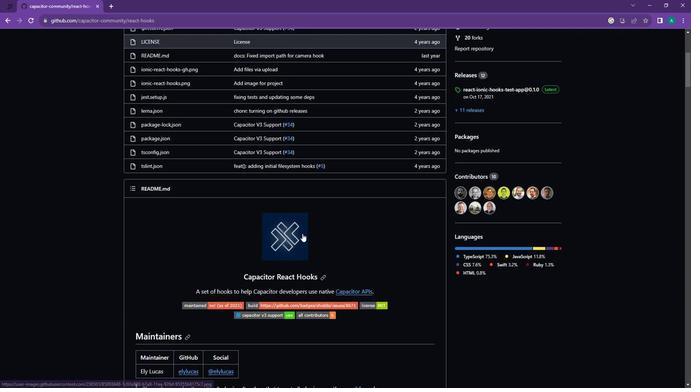 
Action: Mouse scrolled (303, 238) with delta (0, 0)
Screenshot: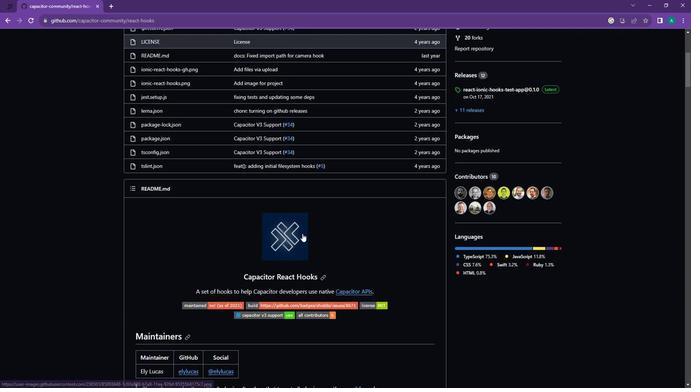 
Action: Mouse scrolled (303, 238) with delta (0, 0)
Screenshot: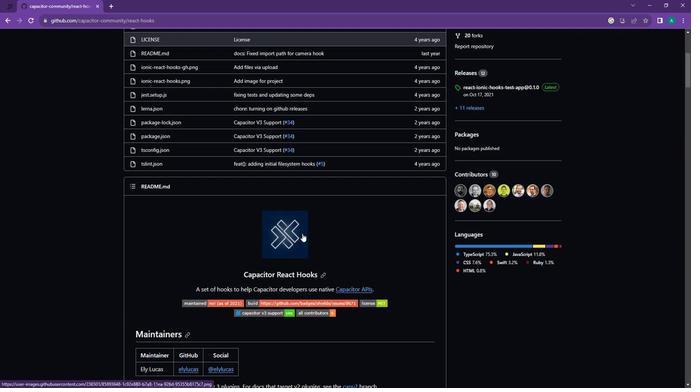 
Action: Mouse scrolled (303, 238) with delta (0, 0)
Screenshot: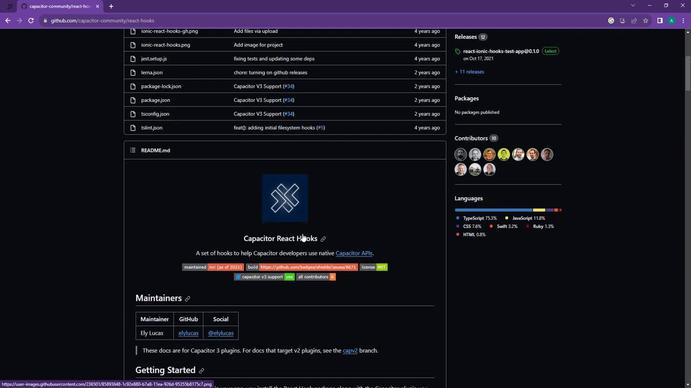 
Action: Mouse scrolled (303, 238) with delta (0, 0)
Screenshot: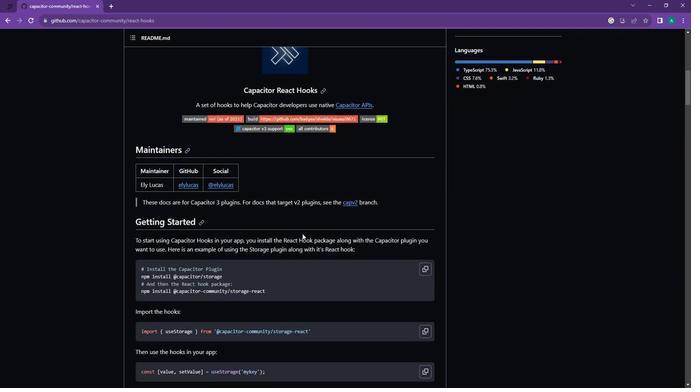 
Action: Mouse scrolled (303, 238) with delta (0, 0)
Screenshot: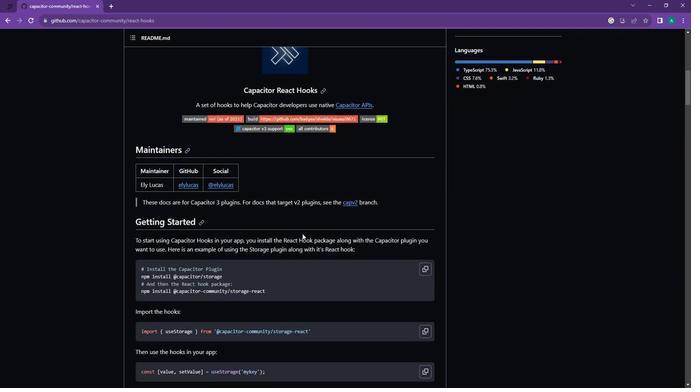 
Action: Mouse scrolled (303, 238) with delta (0, 0)
Screenshot: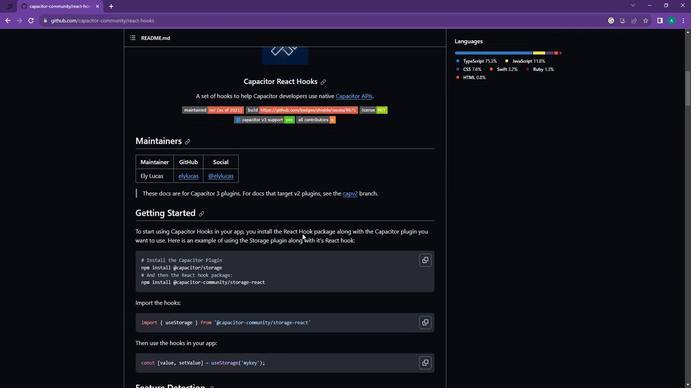 
Action: Mouse scrolled (303, 238) with delta (0, 0)
Screenshot: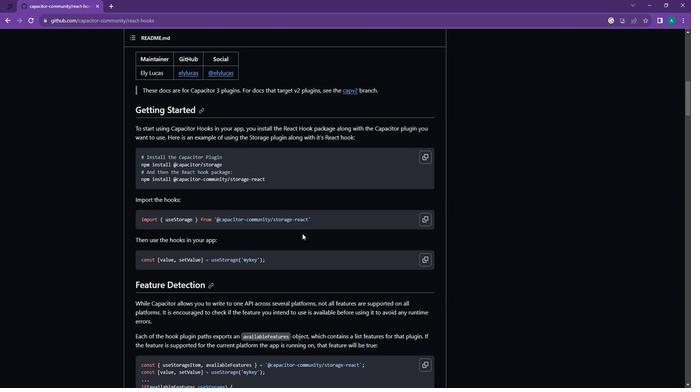 
Action: Mouse scrolled (303, 238) with delta (0, 0)
Screenshot: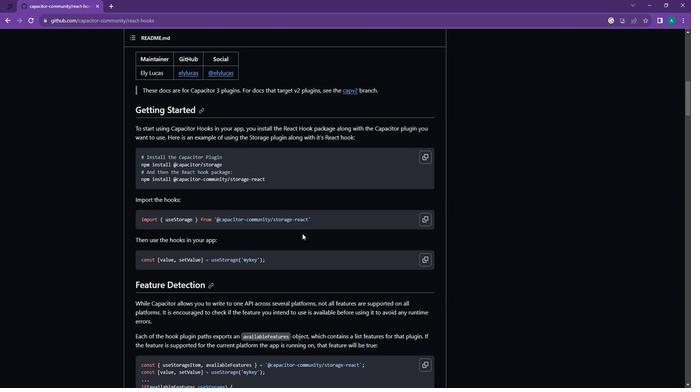 
Action: Mouse scrolled (303, 238) with delta (0, 0)
Screenshot: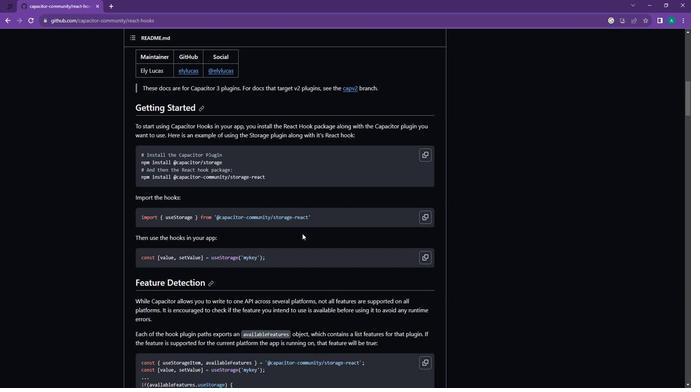 
Action: Mouse scrolled (303, 238) with delta (0, 0)
Screenshot: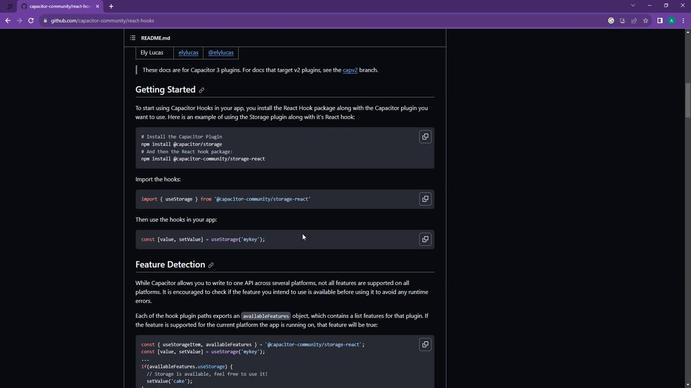 
Action: Mouse scrolled (303, 238) with delta (0, 0)
Screenshot: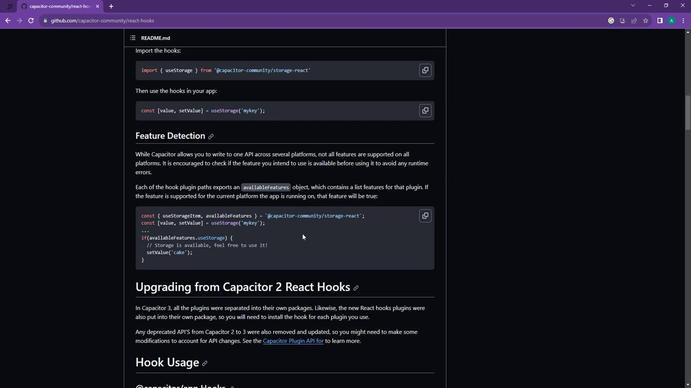 
Action: Mouse scrolled (303, 238) with delta (0, 0)
Screenshot: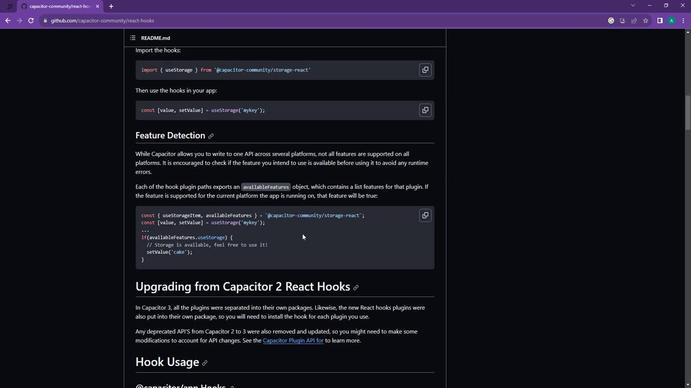 
Action: Mouse scrolled (303, 238) with delta (0, 0)
Screenshot: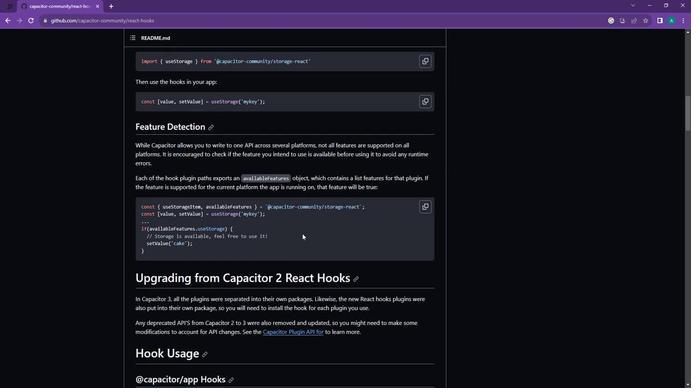 
Action: Mouse scrolled (303, 238) with delta (0, 0)
Screenshot: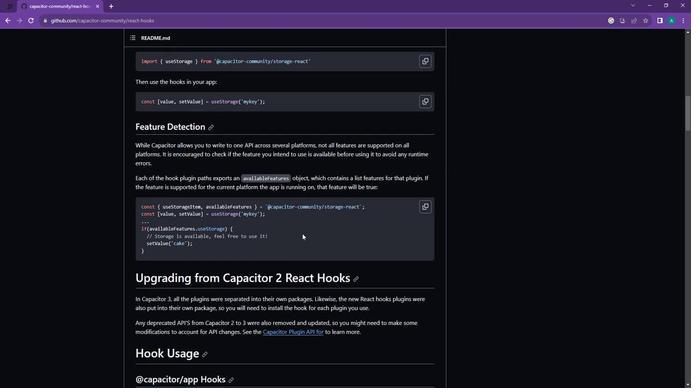 
Action: Mouse scrolled (303, 238) with delta (0, 0)
Screenshot: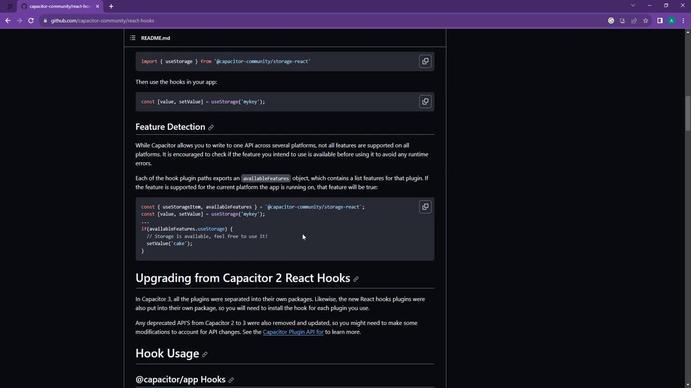 
Action: Mouse scrolled (303, 238) with delta (0, 0)
Screenshot: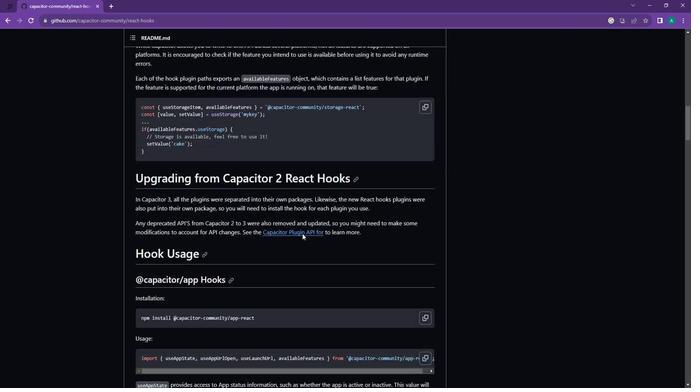 
Action: Mouse moved to (279, 233)
Screenshot: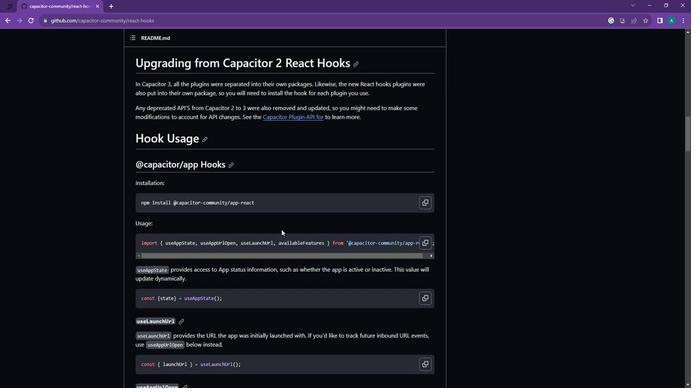 
Action: Mouse scrolled (279, 233) with delta (0, 0)
Screenshot: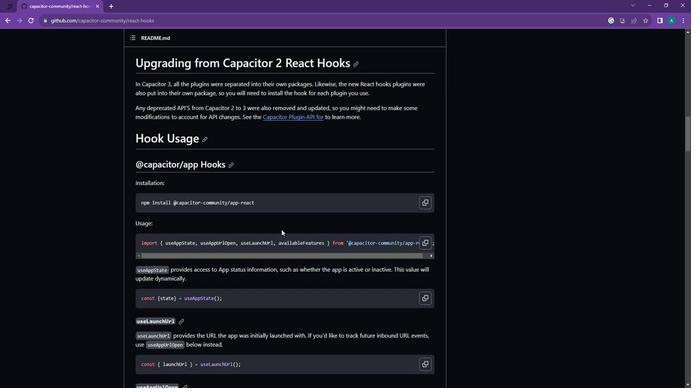 
Action: Mouse moved to (273, 232)
Screenshot: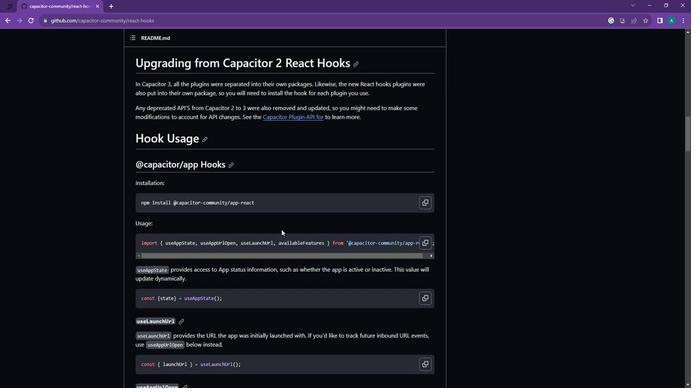
Action: Mouse scrolled (273, 232) with delta (0, 0)
Screenshot: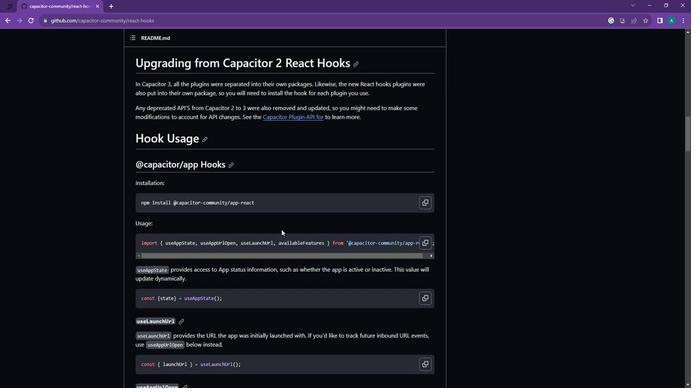
Action: Mouse moved to (267, 230)
Screenshot: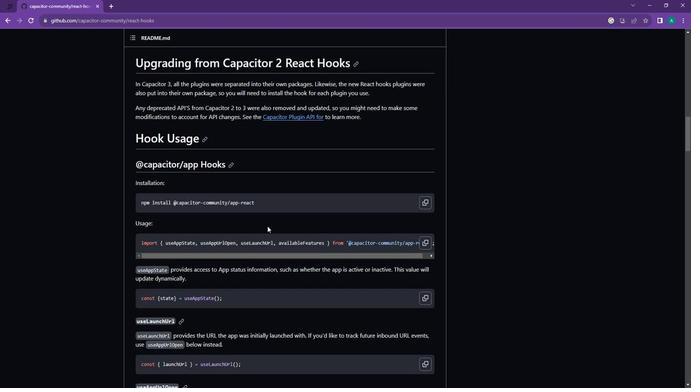 
Action: Mouse scrolled (267, 230) with delta (0, 0)
Screenshot: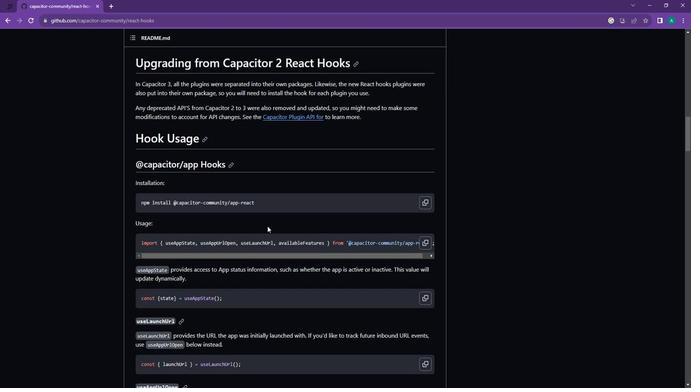 
Action: Mouse moved to (262, 227)
Screenshot: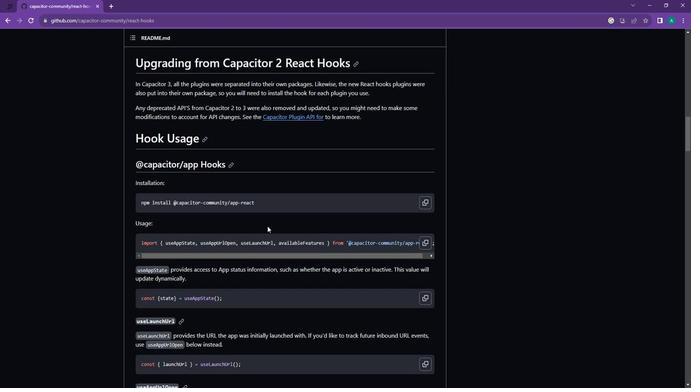 
Action: Mouse scrolled (262, 227) with delta (0, 0)
Screenshot: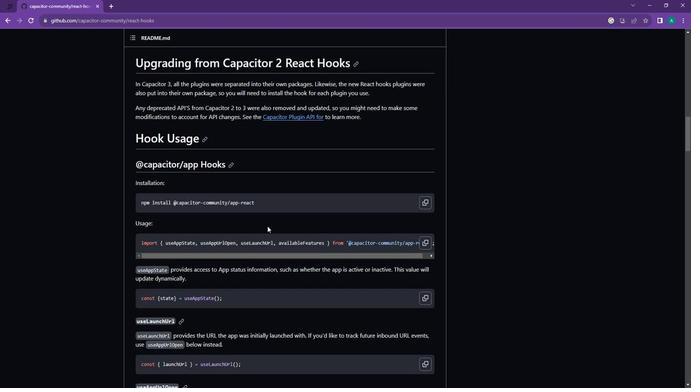 
Action: Mouse moved to (255, 225)
Screenshot: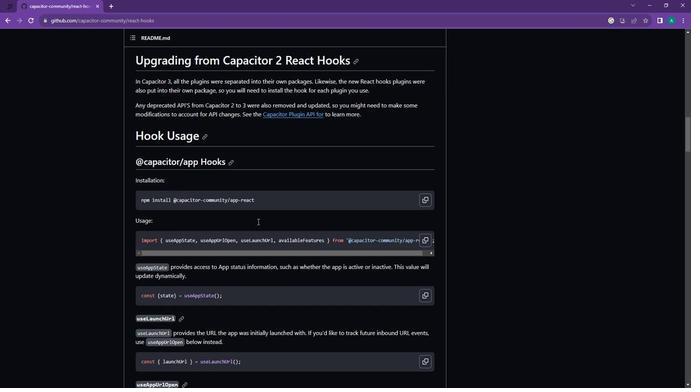 
Action: Mouse scrolled (255, 225) with delta (0, 0)
Screenshot: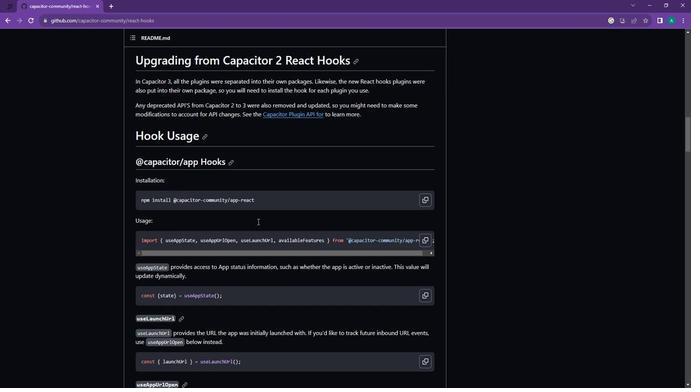 
Action: Mouse moved to (79, 146)
Screenshot: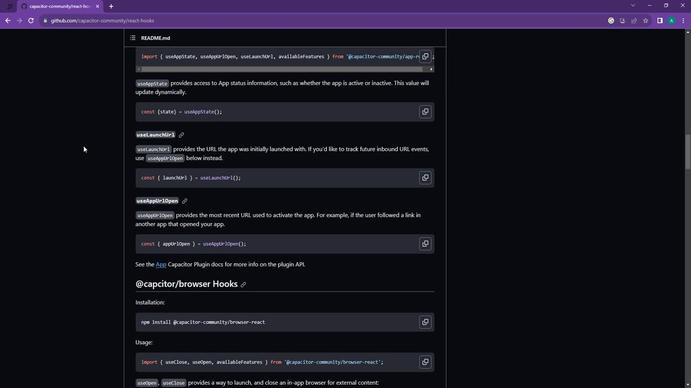 
Action: Mouse scrolled (79, 146) with delta (0, 0)
Screenshot: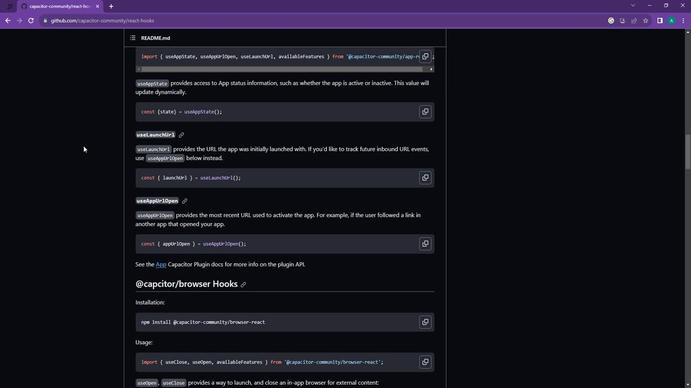 
Action: Mouse moved to (71, 143)
Screenshot: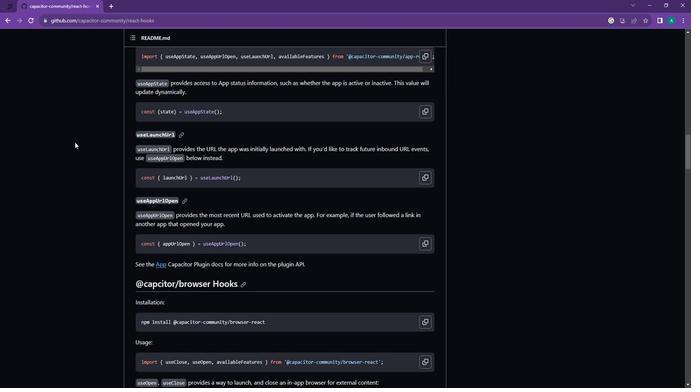 
Action: Mouse scrolled (71, 143) with delta (0, 0)
Screenshot: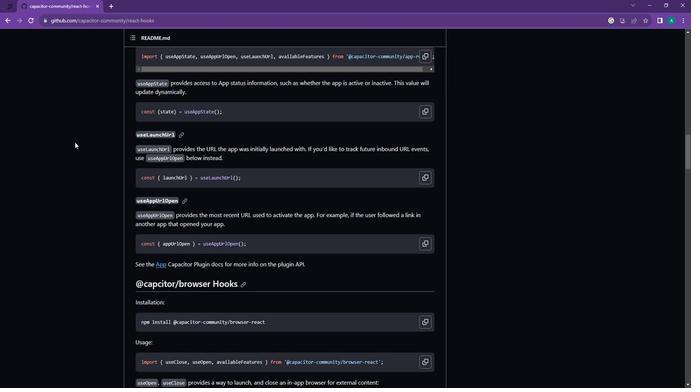 
Action: Mouse moved to (65, 138)
Screenshot: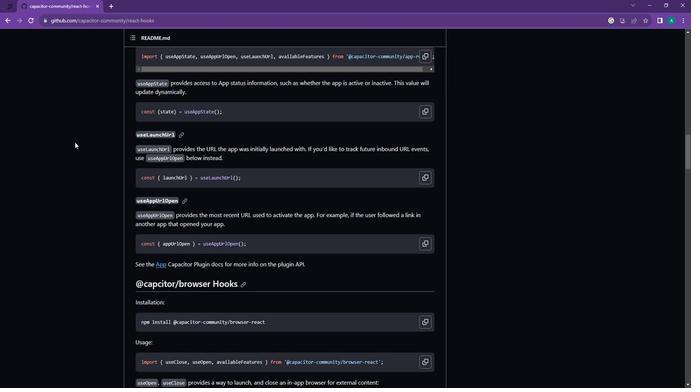 
Action: Mouse scrolled (65, 138) with delta (0, 0)
Screenshot: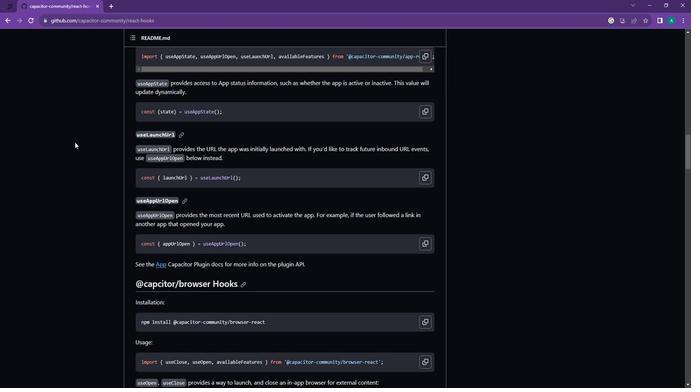 
Action: Mouse moved to (53, 126)
Screenshot: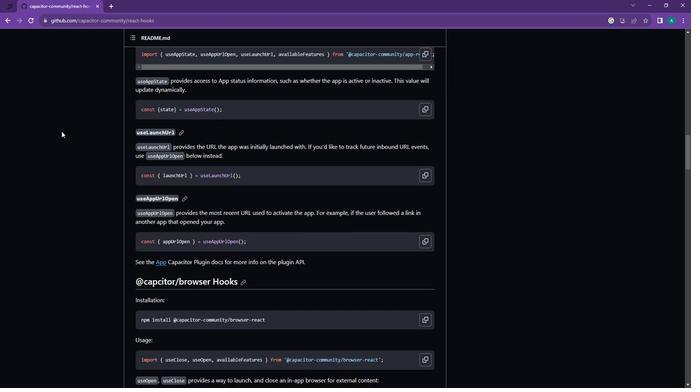 
Action: Mouse scrolled (53, 126) with delta (0, 0)
Screenshot: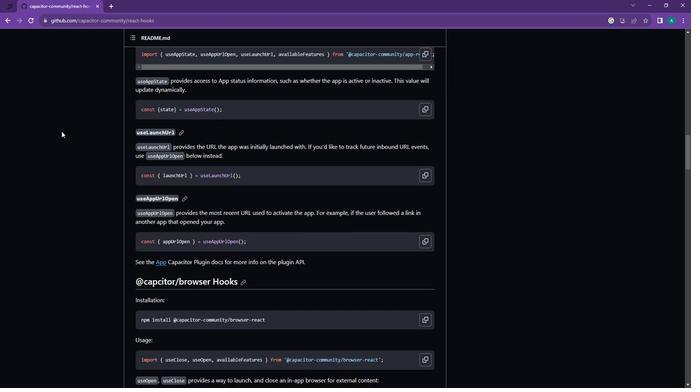 
Action: Mouse moved to (0, 11)
Screenshot: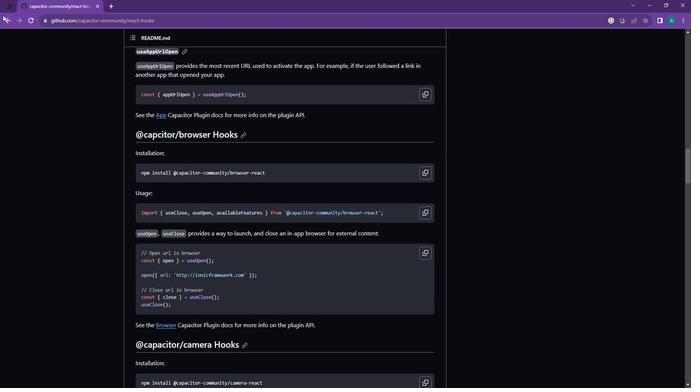 
Action: Mouse pressed left at (0, 11)
Screenshot: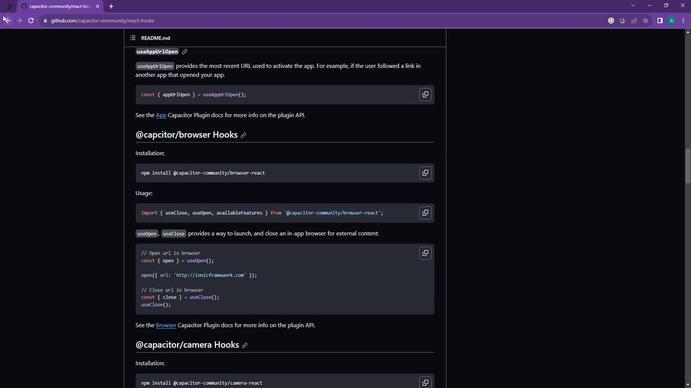 
Action: Mouse moved to (270, 294)
Screenshot: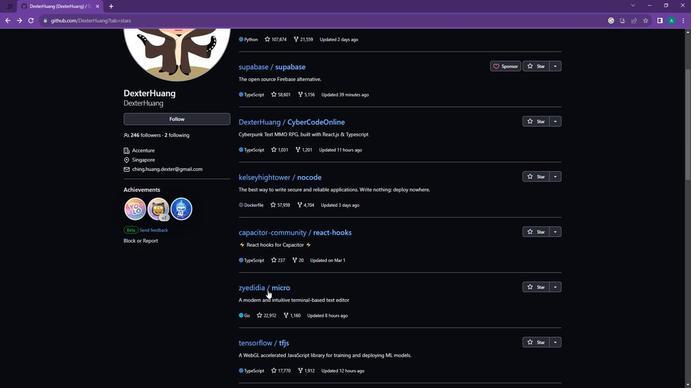 
Action: Mouse pressed left at (270, 294)
Screenshot: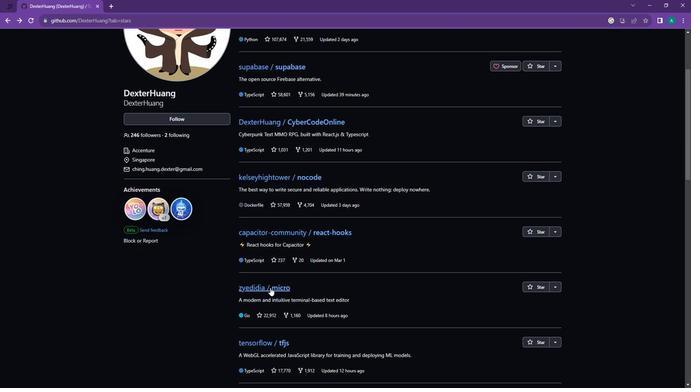 
Action: Mouse moved to (280, 209)
Screenshot: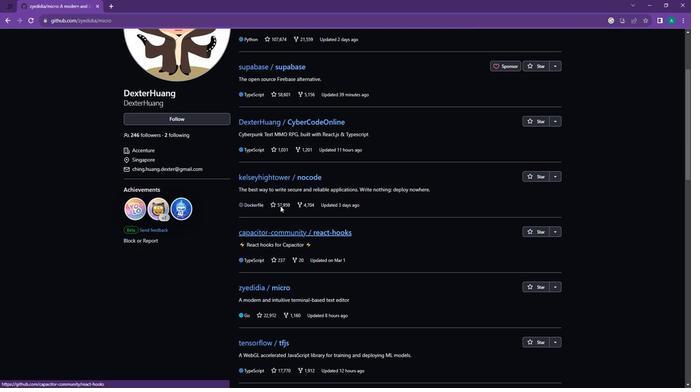 
Action: Mouse scrolled (280, 209) with delta (0, 0)
Screenshot: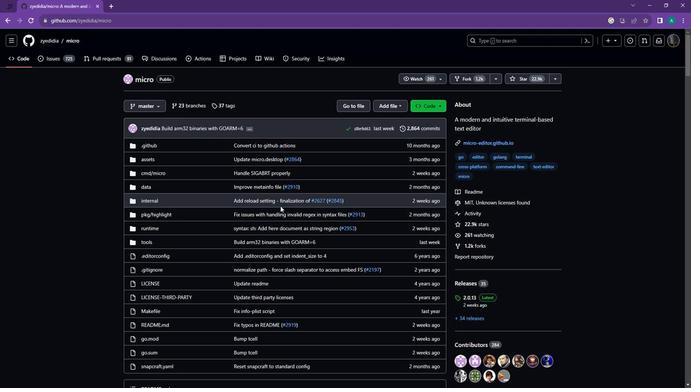 
Action: Mouse scrolled (280, 209) with delta (0, 0)
Screenshot: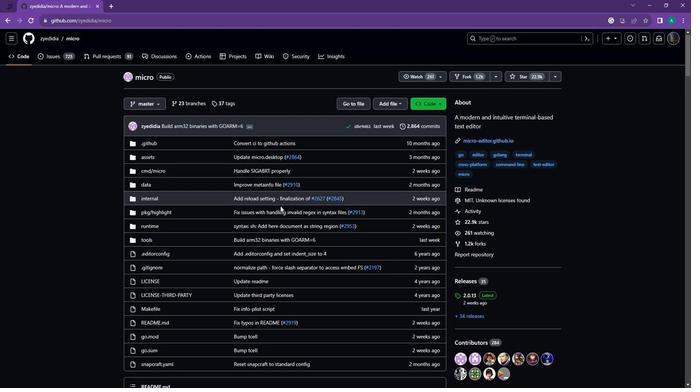 
Action: Mouse scrolled (280, 209) with delta (0, 0)
Screenshot: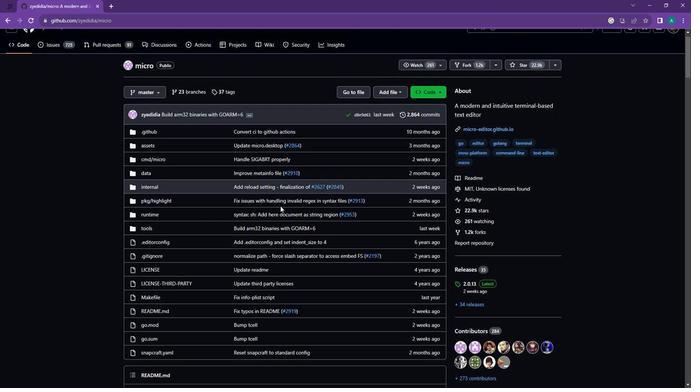 
Action: Mouse moved to (279, 209)
Screenshot: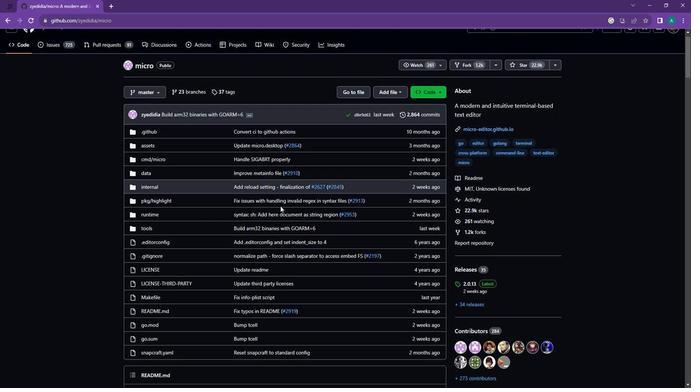 
Action: Mouse scrolled (279, 209) with delta (0, 0)
Screenshot: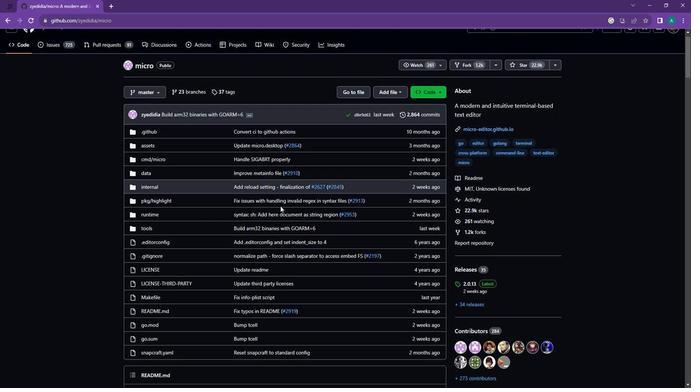 
Action: Mouse moved to (278, 210)
Screenshot: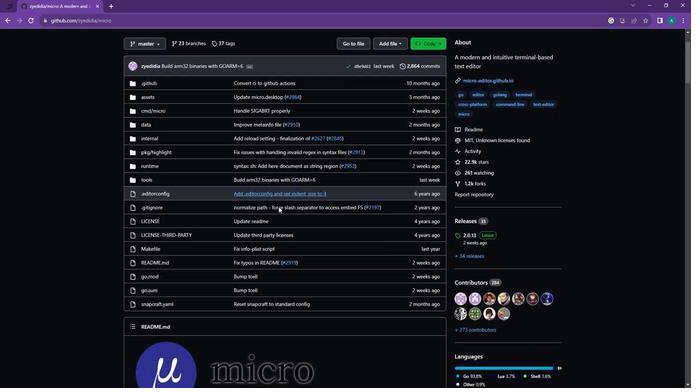 
Action: Mouse scrolled (278, 210) with delta (0, 0)
Screenshot: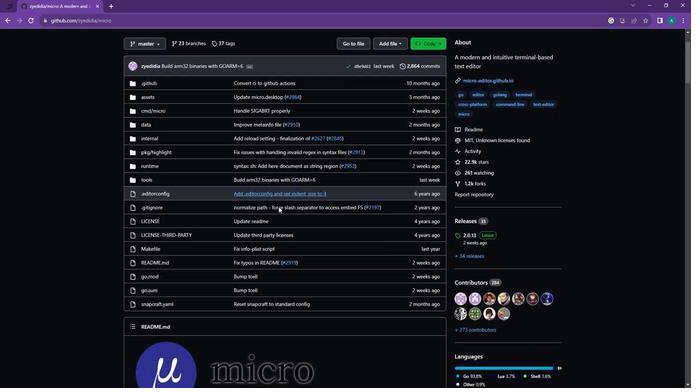
Action: Mouse moved to (278, 211)
Screenshot: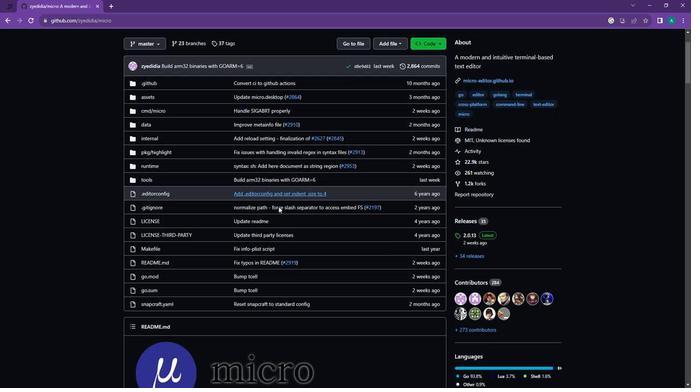 
Action: Mouse scrolled (278, 210) with delta (0, 0)
Screenshot: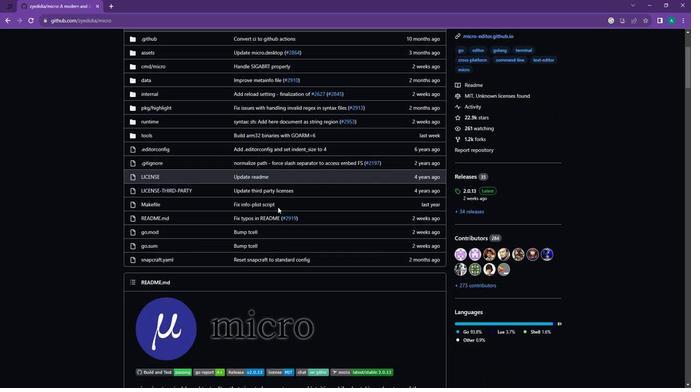 
Action: Mouse moved to (277, 211)
Screenshot: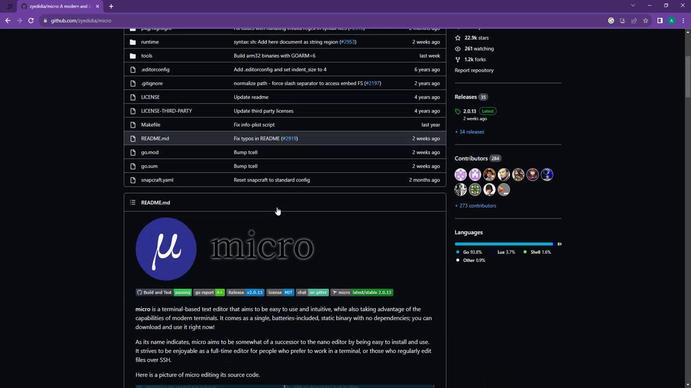 
Action: Mouse scrolled (277, 210) with delta (0, 0)
Screenshot: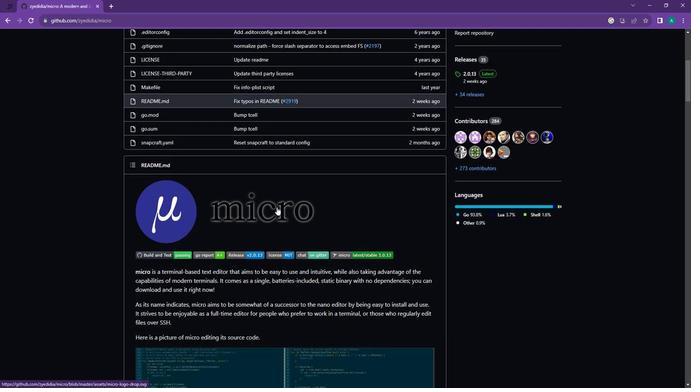 
Action: Mouse scrolled (277, 210) with delta (0, 0)
Screenshot: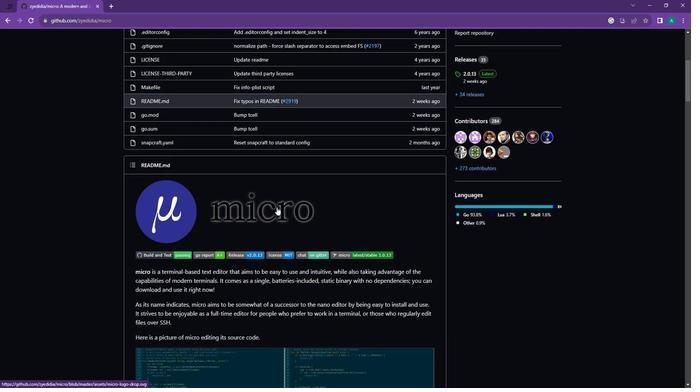 
Action: Mouse scrolled (277, 210) with delta (0, 0)
Screenshot: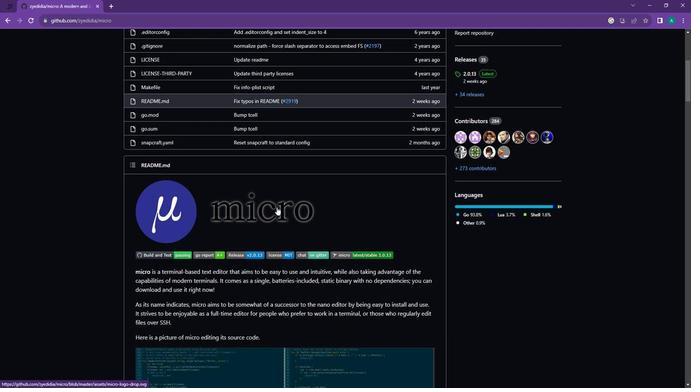 
Action: Mouse moved to (330, 213)
Screenshot: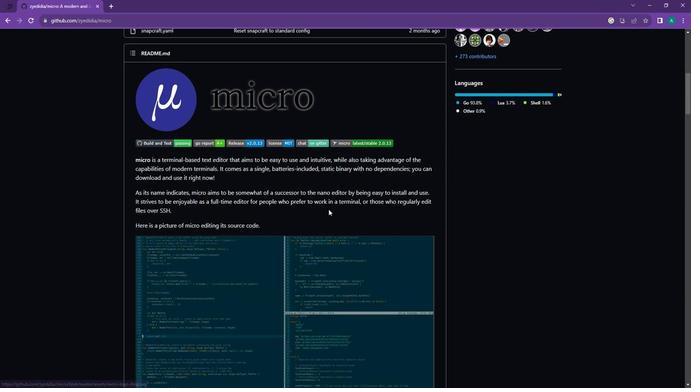 
Action: Mouse scrolled (330, 213) with delta (0, 0)
Screenshot: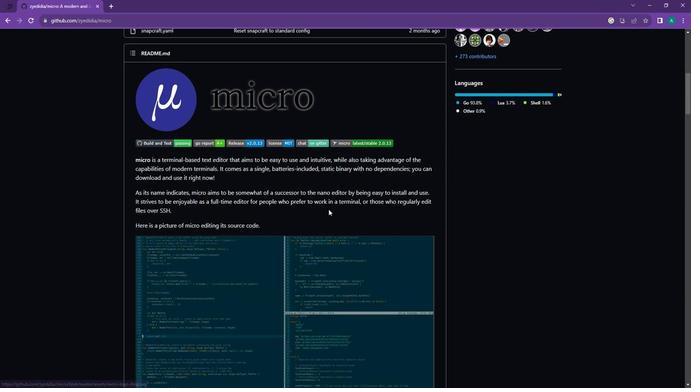 
Action: Mouse moved to (330, 213)
Screenshot: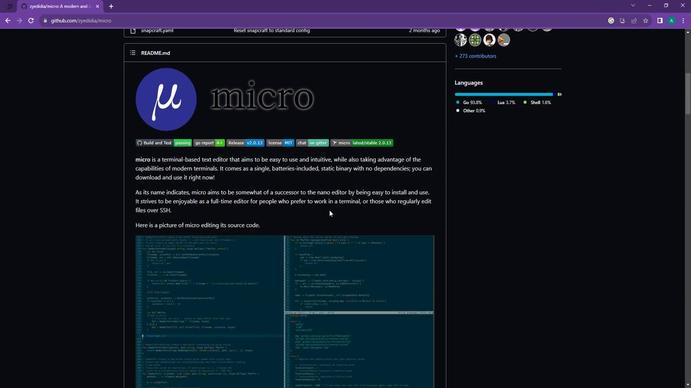 
Action: Mouse scrolled (330, 213) with delta (0, 0)
Screenshot: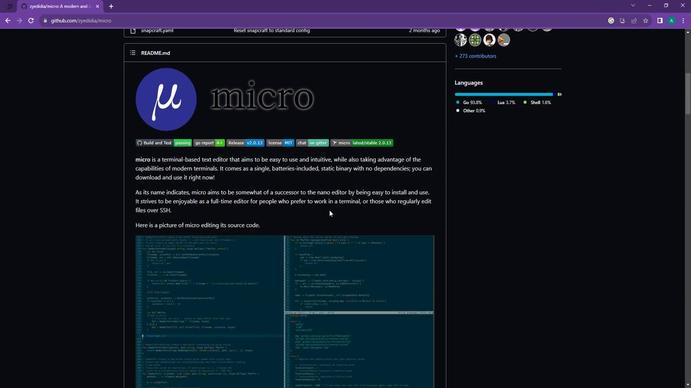 
Action: Mouse moved to (331, 215)
Screenshot: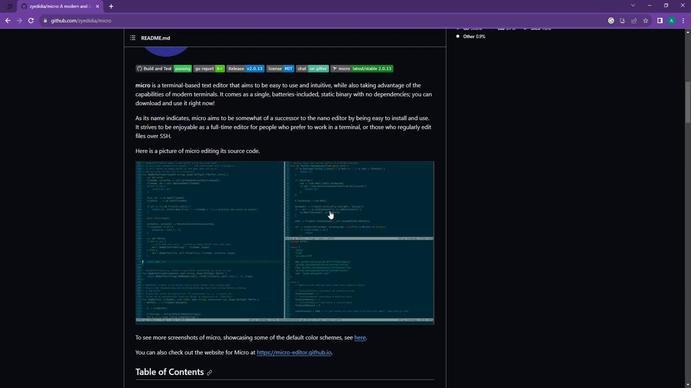 
Action: Mouse scrolled (331, 215) with delta (0, 0)
Screenshot: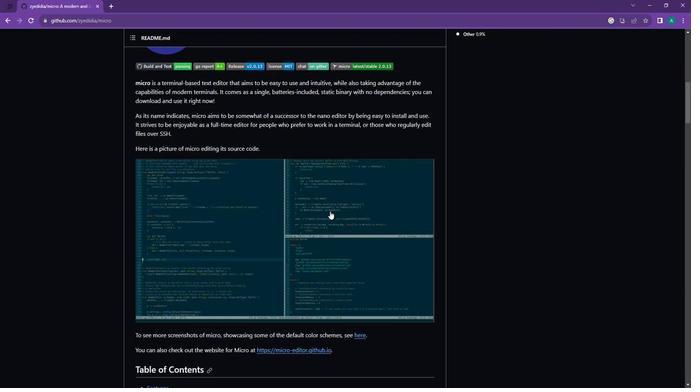 
Action: Mouse scrolled (331, 215) with delta (0, 0)
Screenshot: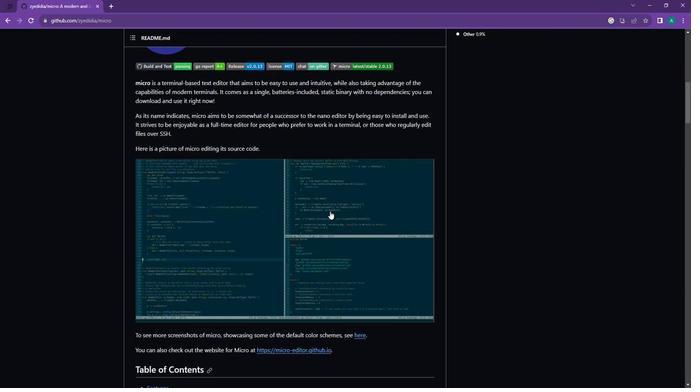 
Action: Mouse scrolled (331, 215) with delta (0, 0)
Screenshot: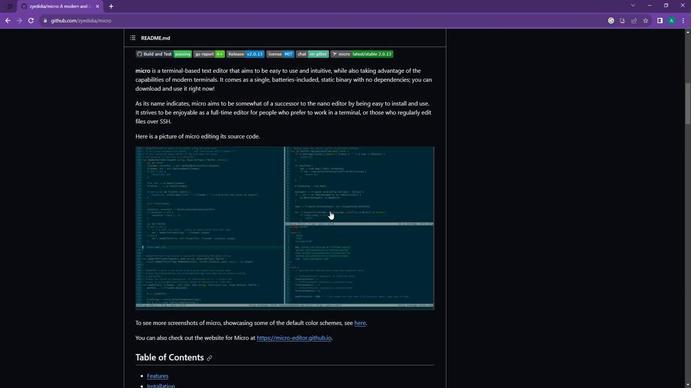 
Action: Mouse moved to (331, 215)
Screenshot: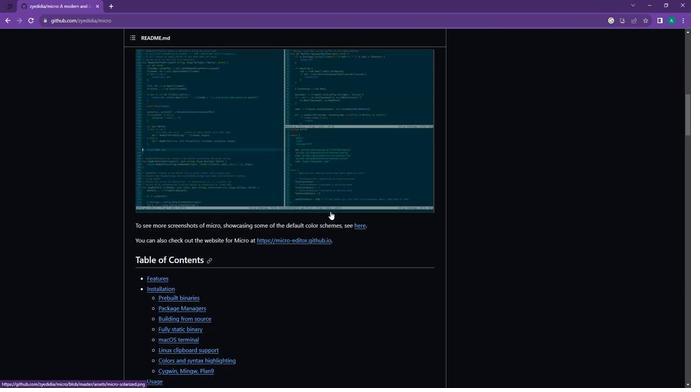 
Action: Mouse scrolled (331, 215) with delta (0, 0)
Screenshot: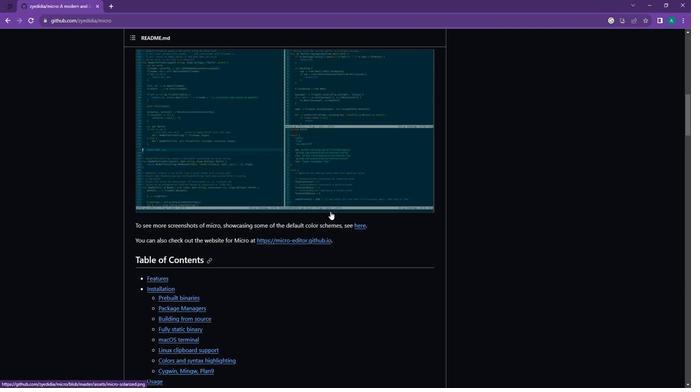 
Action: Mouse scrolled (331, 215) with delta (0, 0)
Screenshot: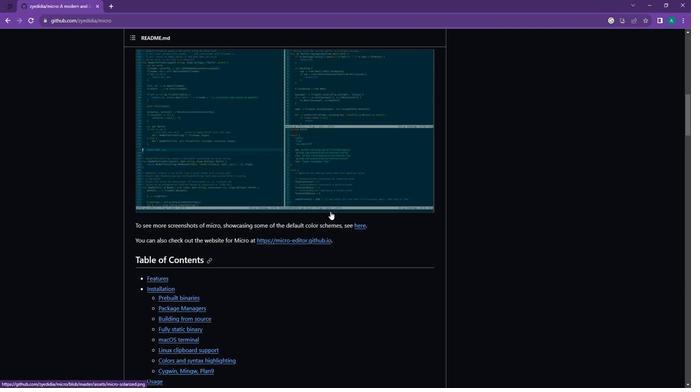 
Action: Mouse scrolled (331, 215) with delta (0, 0)
Screenshot: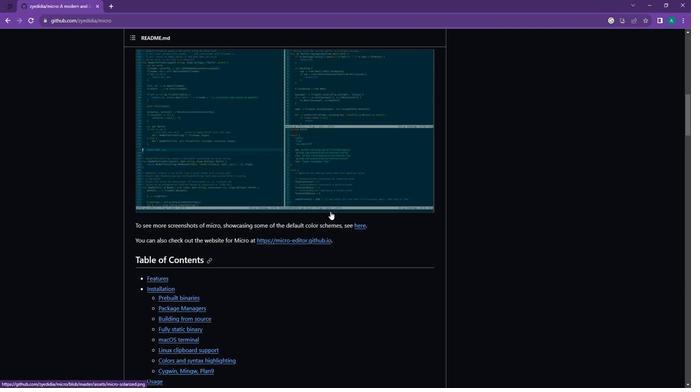 
Action: Mouse scrolled (331, 215) with delta (0, 0)
Screenshot: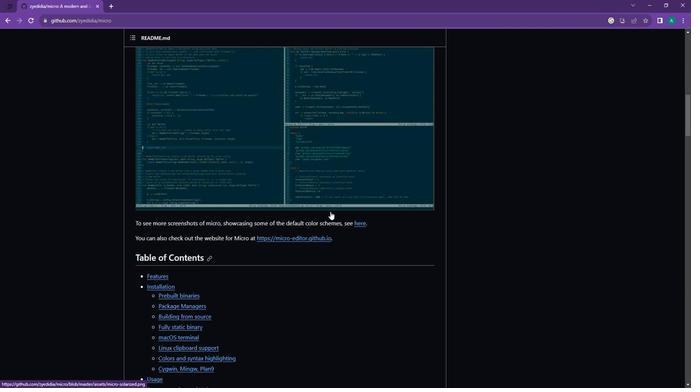 
Action: Mouse scrolled (331, 215) with delta (0, 0)
Screenshot: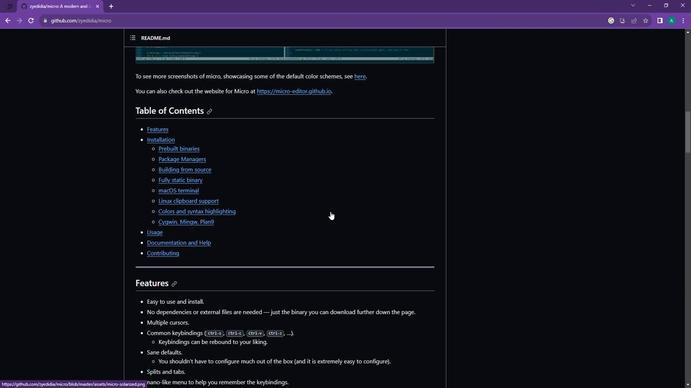 
Action: Mouse scrolled (331, 215) with delta (0, 0)
Screenshot: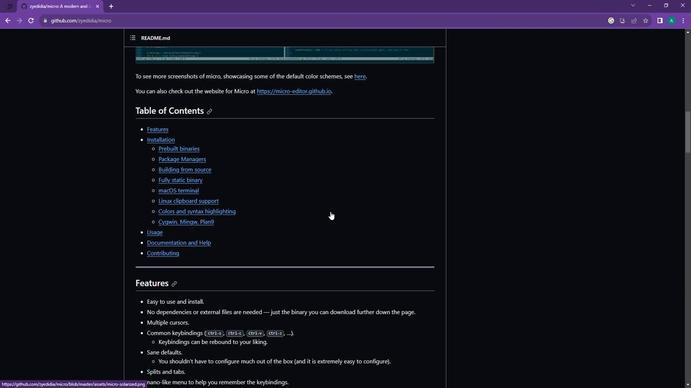 
Action: Mouse scrolled (331, 215) with delta (0, 0)
Screenshot: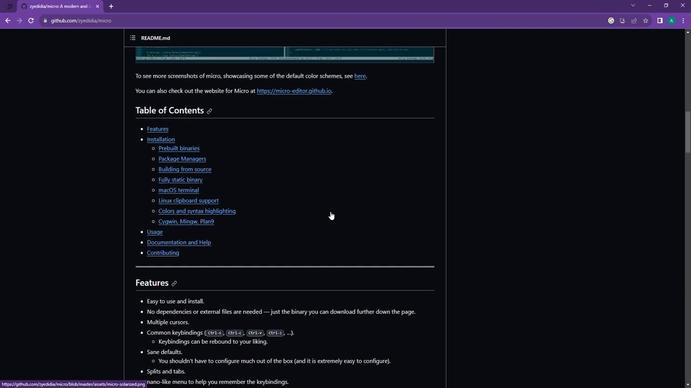 
Action: Mouse scrolled (331, 215) with delta (0, 0)
Screenshot: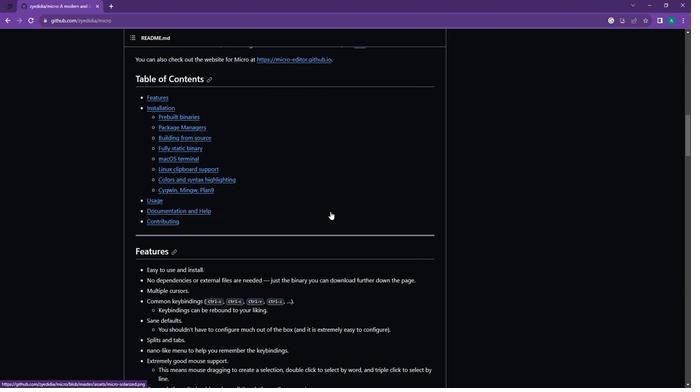 
Action: Mouse scrolled (331, 215) with delta (0, 0)
Screenshot: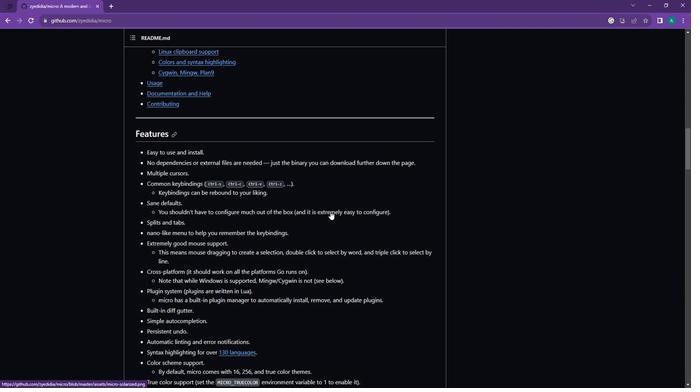 
Action: Mouse scrolled (331, 215) with delta (0, 0)
Screenshot: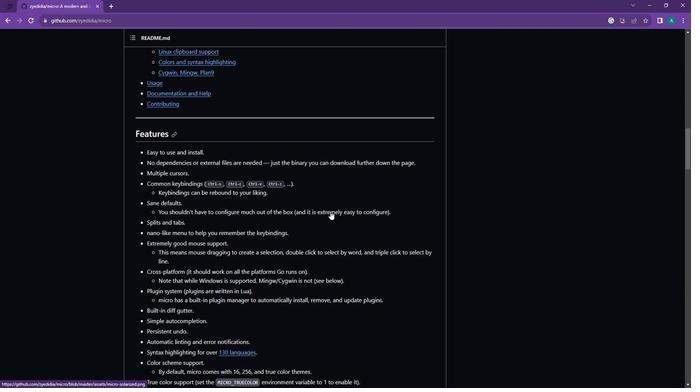 
Action: Mouse scrolled (331, 215) with delta (0, 0)
Screenshot: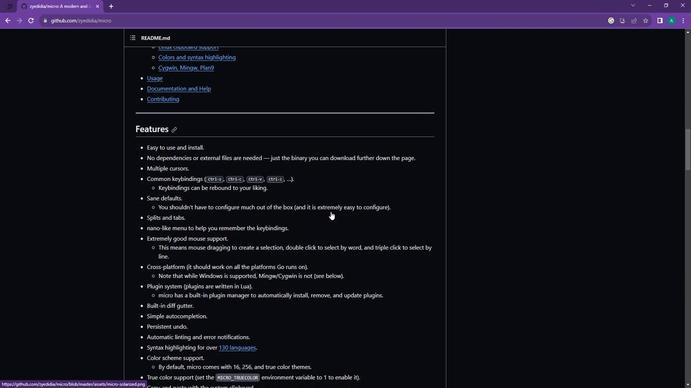 
Action: Mouse moved to (328, 217)
Screenshot: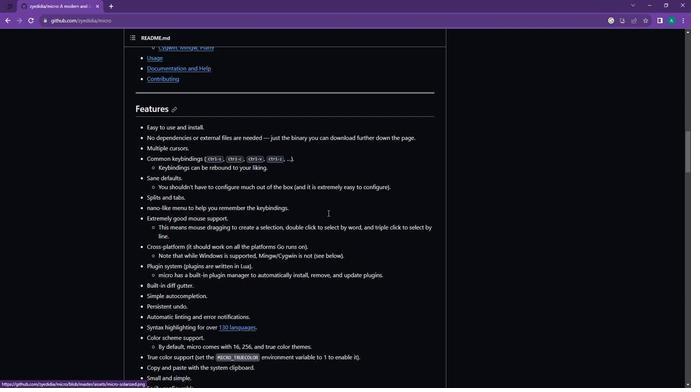 
Action: Mouse scrolled (328, 216) with delta (0, 0)
Screenshot: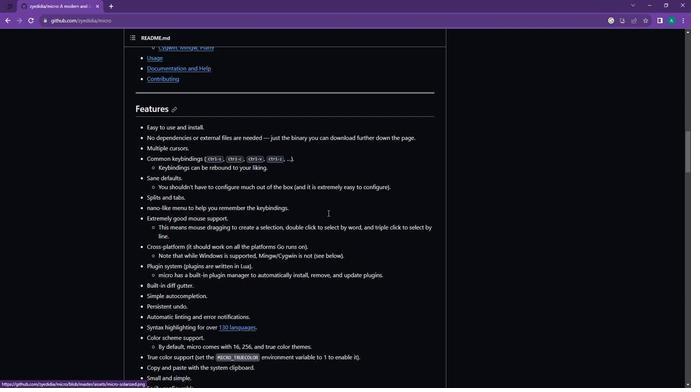 
Action: Mouse moved to (33, 75)
Screenshot: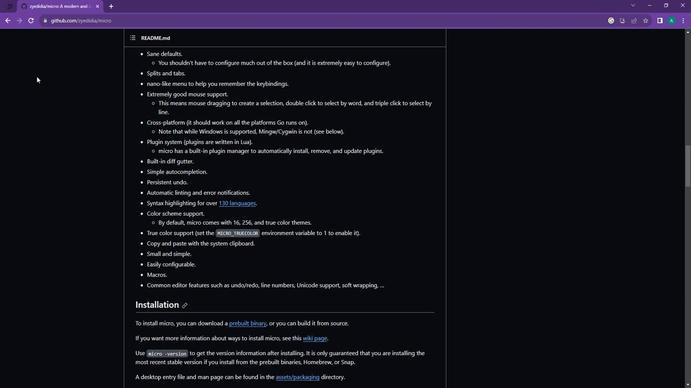 
Action: Mouse pressed left at (33, 75)
Screenshot: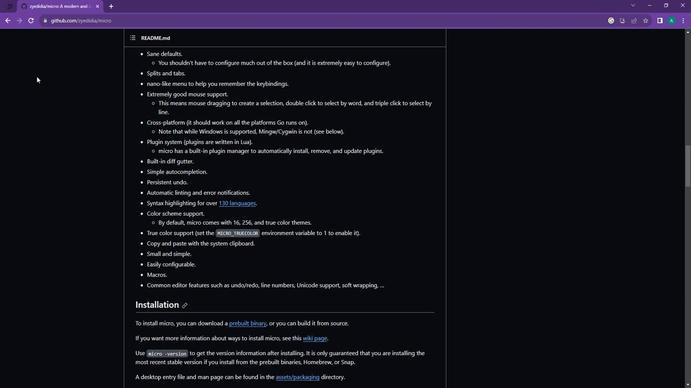 
Action: Mouse moved to (46, 86)
Screenshot: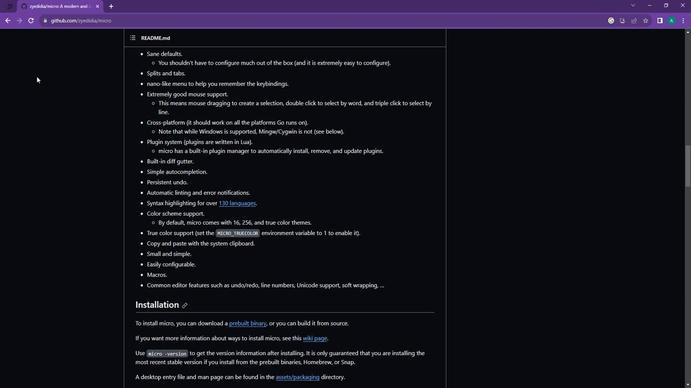 
